 Task: Find connections with filter location Pacatuba with filter topic #hr with filter profile language Potuguese with filter current company SBI Card with filter school APJ Abdul Kalam Technological University with filter industry Sheet Music Publishing with filter service category Budgeting with filter keywords title Chef
Action: Mouse moved to (504, 189)
Screenshot: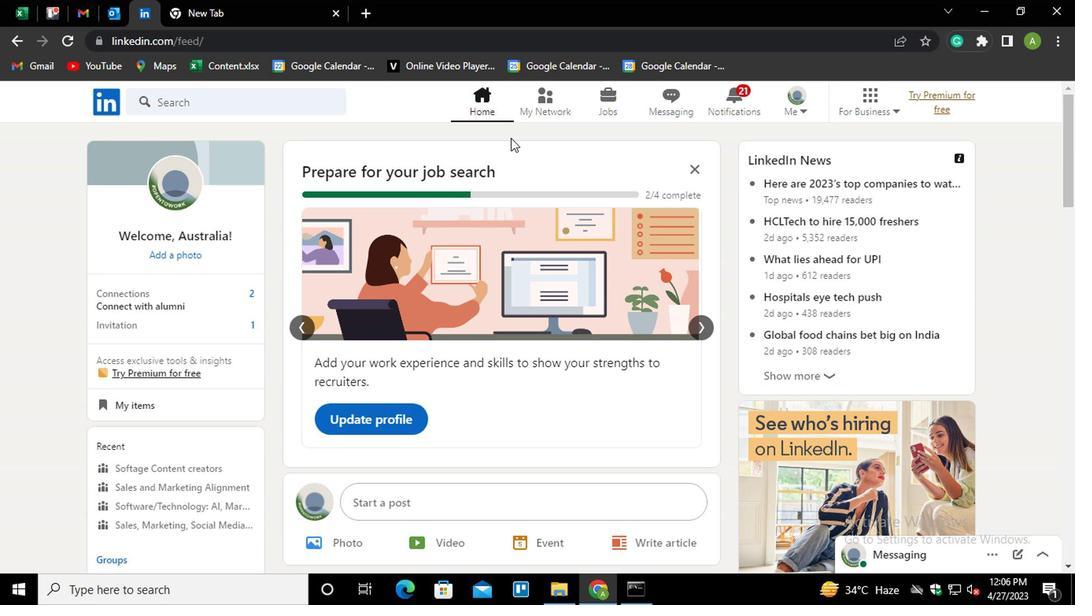 
Action: Mouse pressed left at (504, 189)
Screenshot: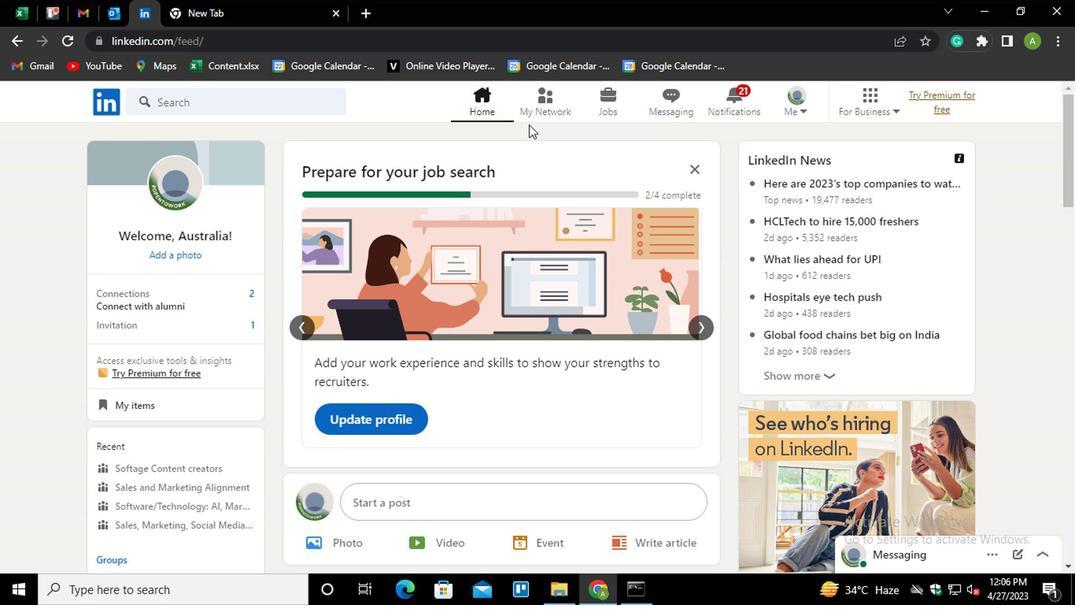 
Action: Mouse moved to (250, 247)
Screenshot: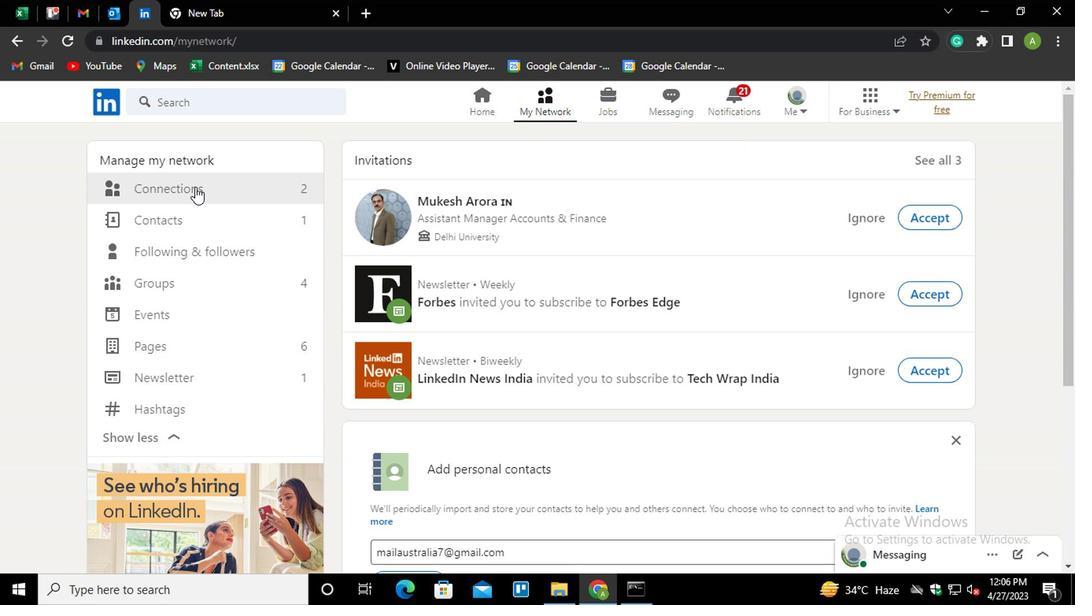 
Action: Mouse pressed left at (250, 247)
Screenshot: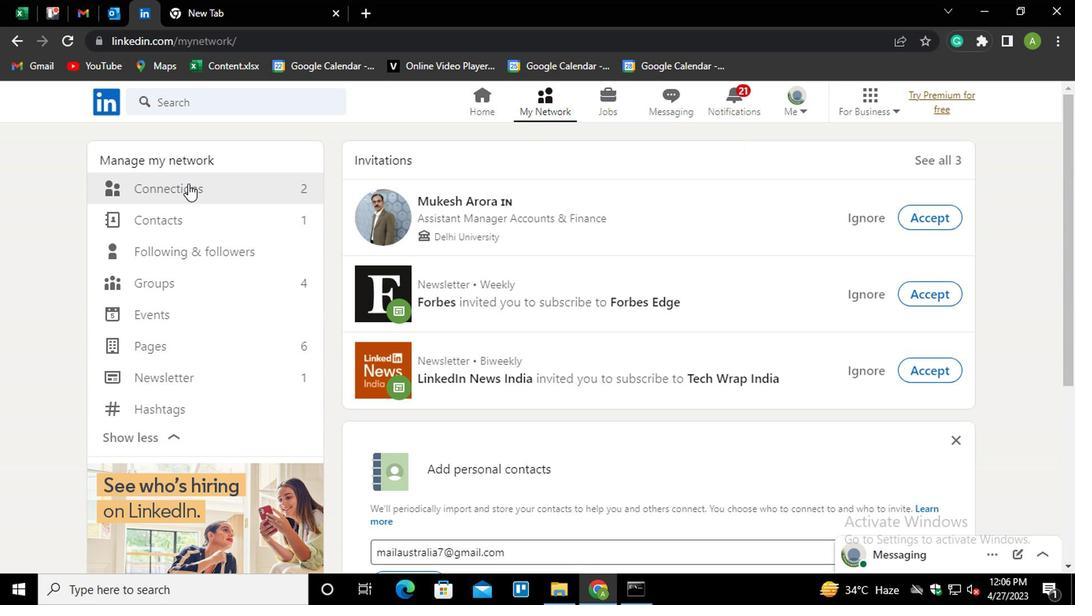 
Action: Mouse moved to (577, 244)
Screenshot: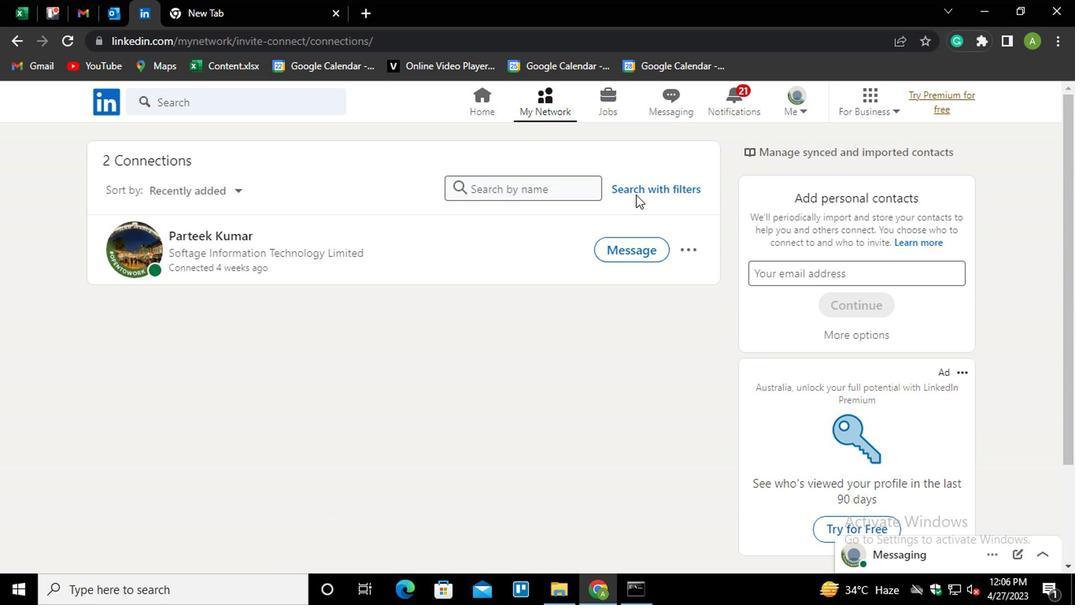 
Action: Mouse pressed left at (577, 244)
Screenshot: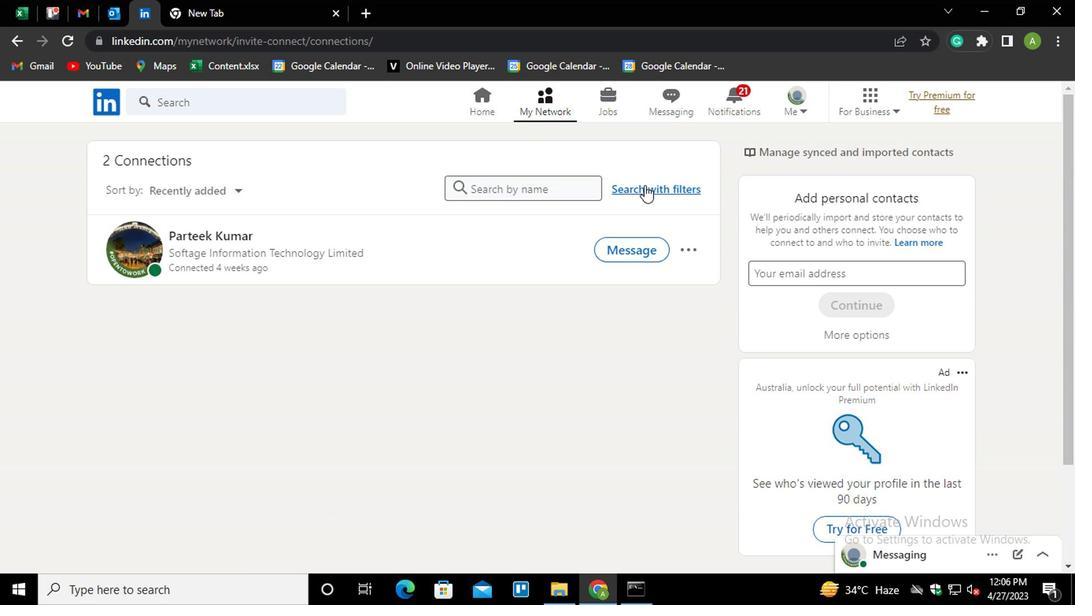 
Action: Mouse moved to (578, 248)
Screenshot: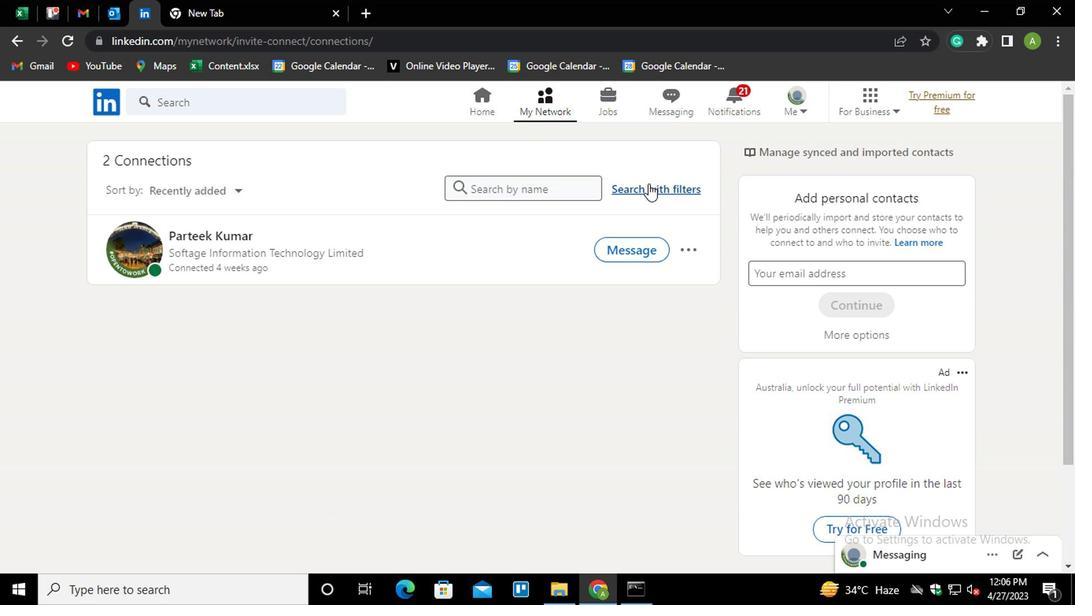 
Action: Mouse pressed left at (578, 248)
Screenshot: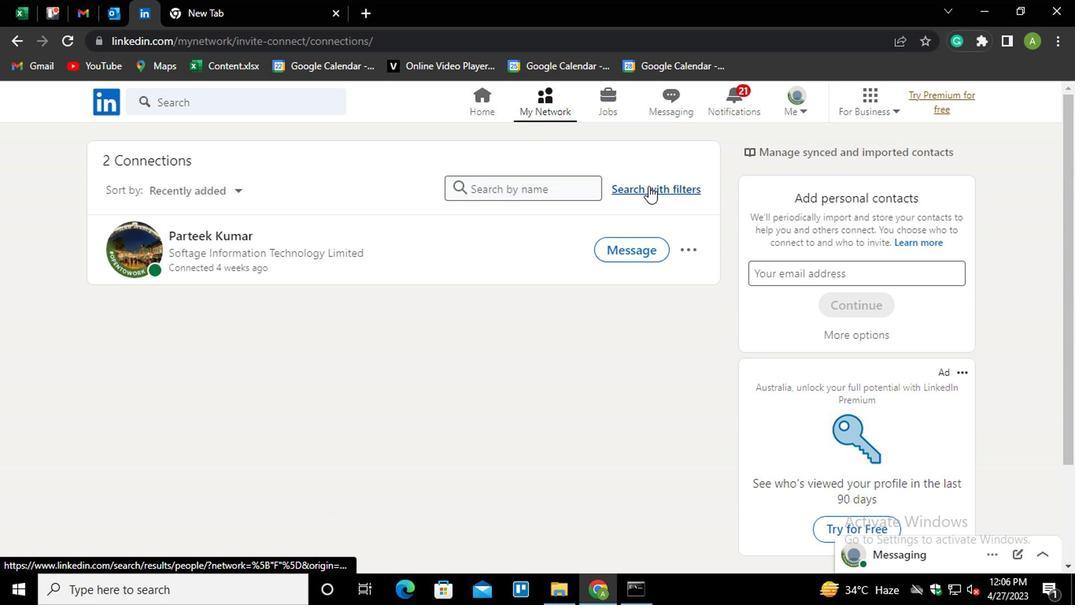 
Action: Mouse moved to (537, 222)
Screenshot: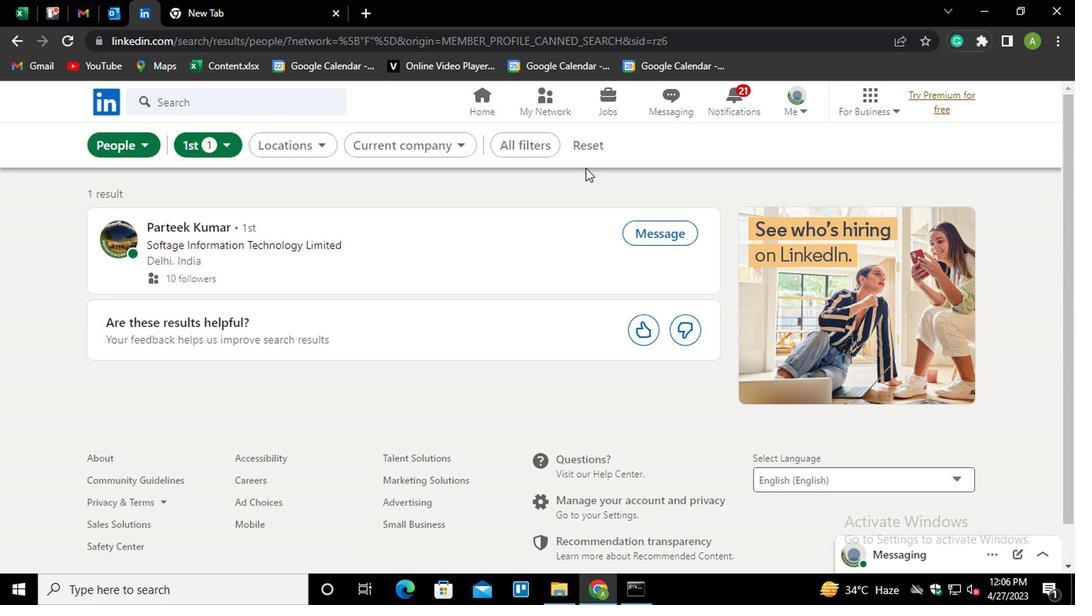 
Action: Mouse pressed left at (537, 222)
Screenshot: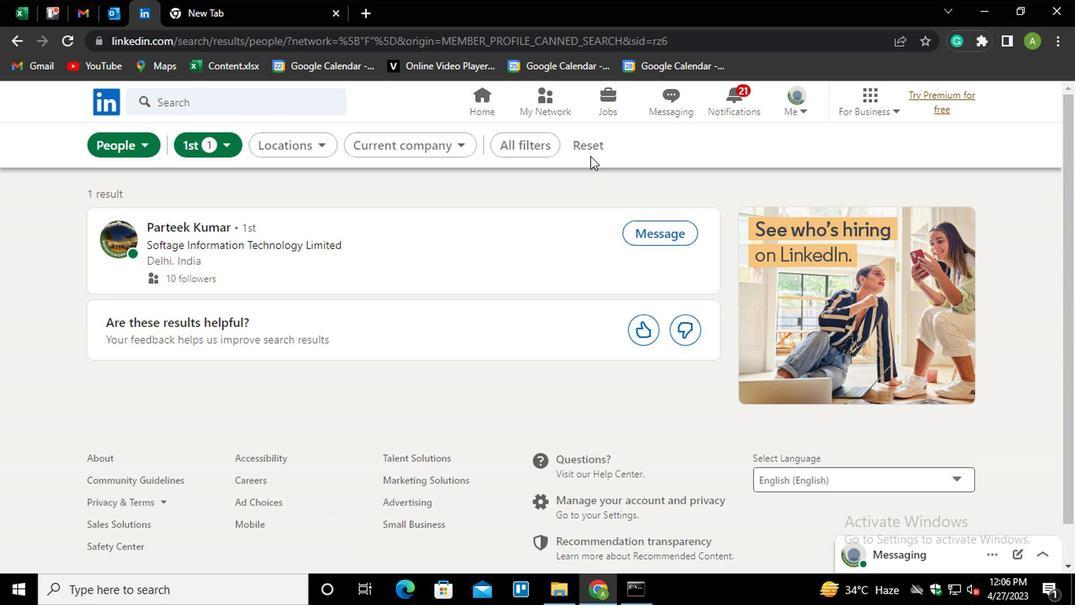 
Action: Mouse moved to (528, 219)
Screenshot: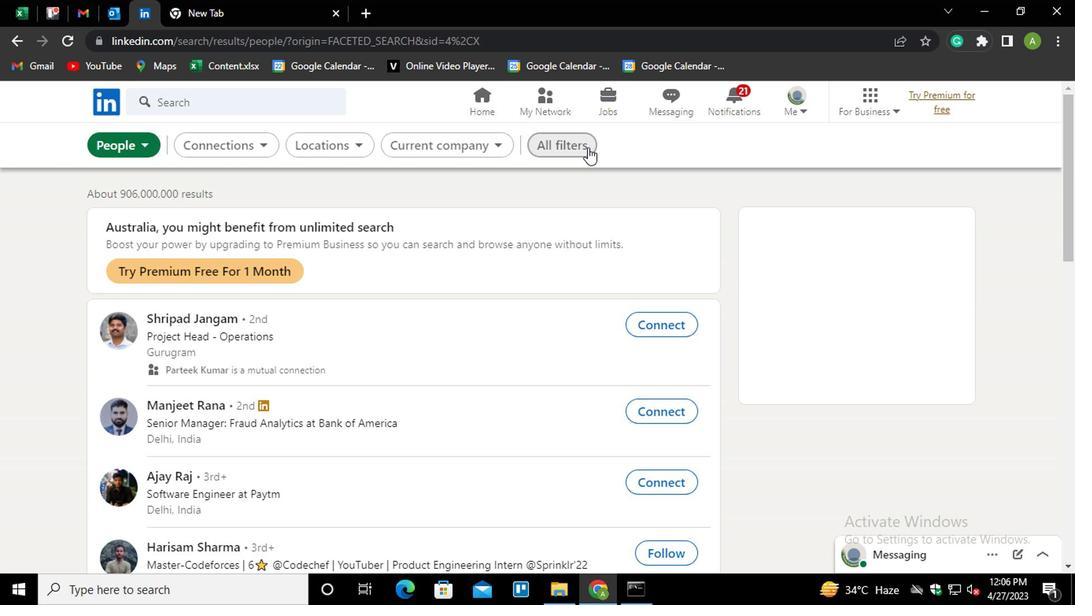 
Action: Mouse pressed left at (528, 219)
Screenshot: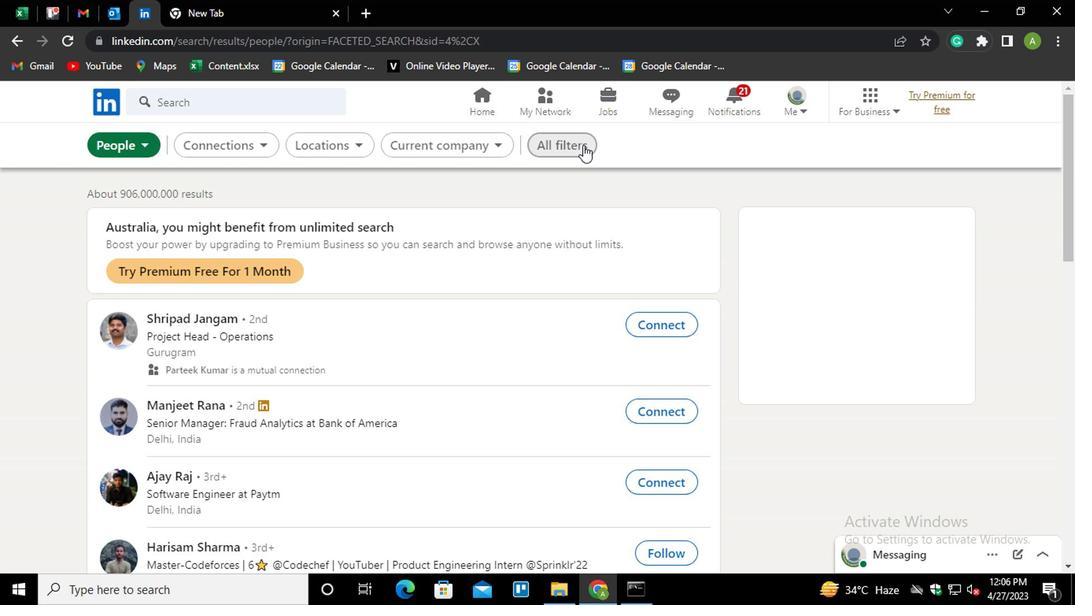 
Action: Mouse moved to (656, 333)
Screenshot: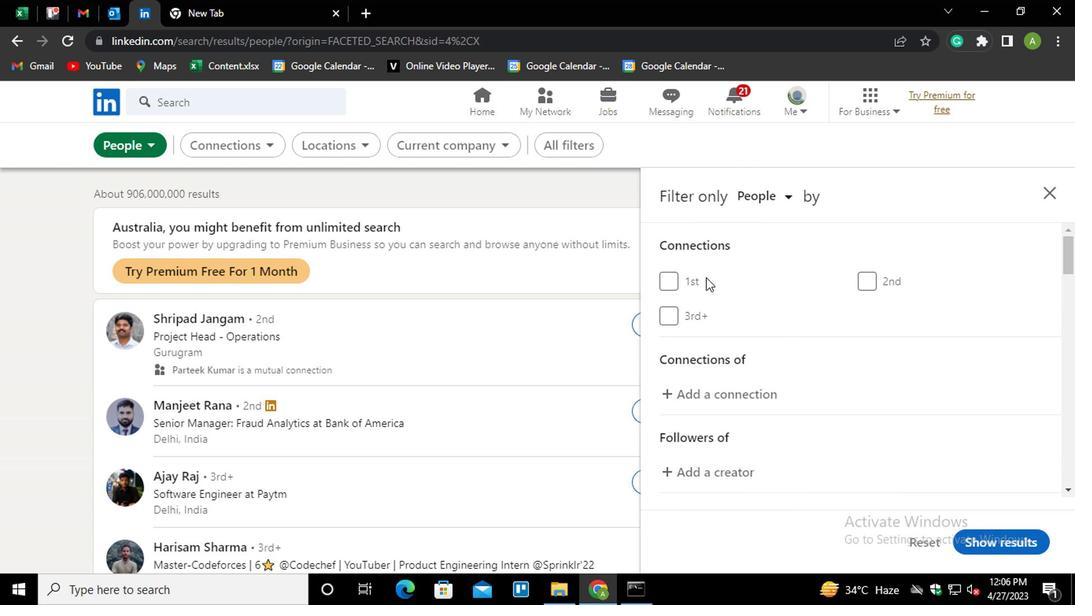 
Action: Mouse scrolled (656, 333) with delta (0, 0)
Screenshot: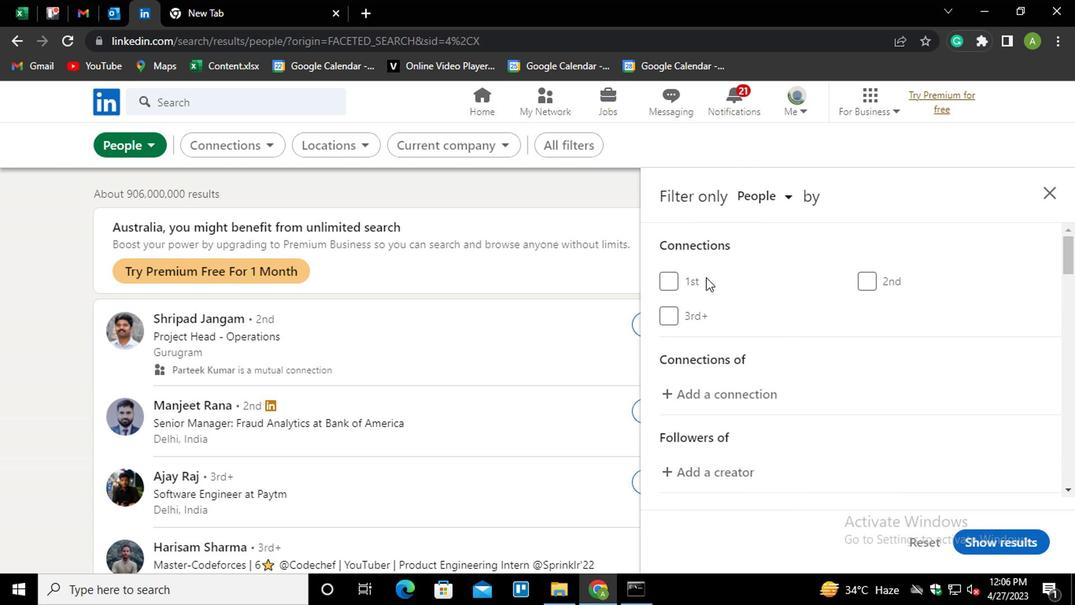 
Action: Mouse scrolled (656, 333) with delta (0, 0)
Screenshot: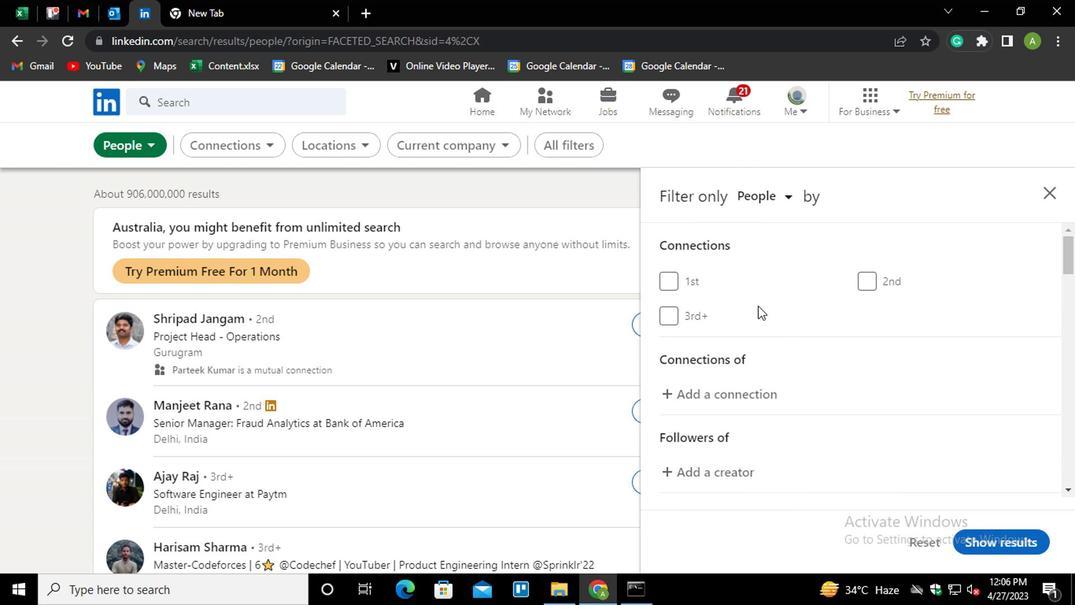 
Action: Mouse scrolled (656, 333) with delta (0, 0)
Screenshot: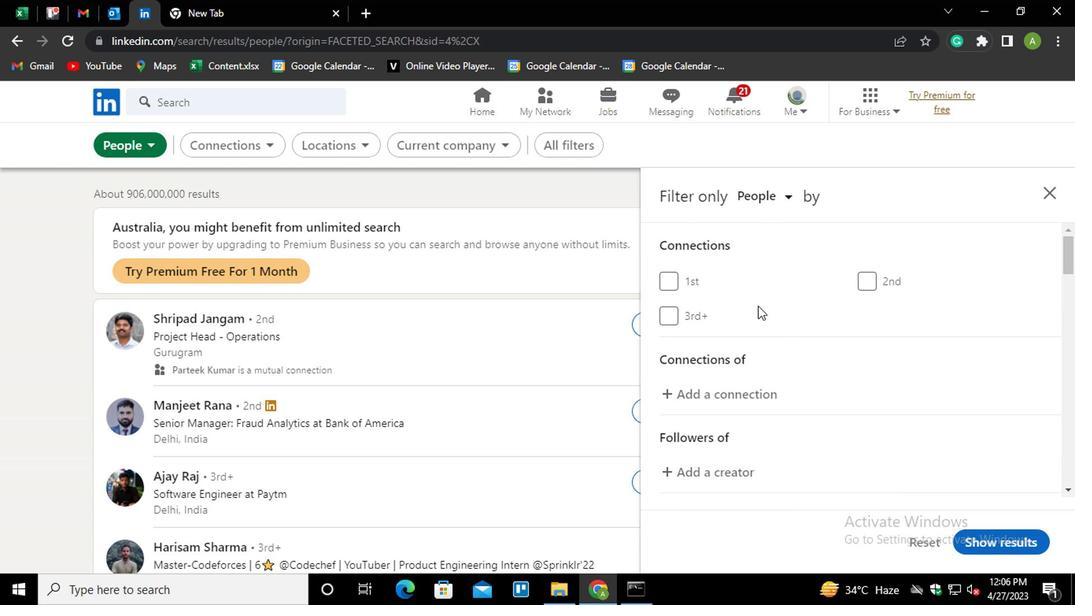 
Action: Mouse moved to (736, 384)
Screenshot: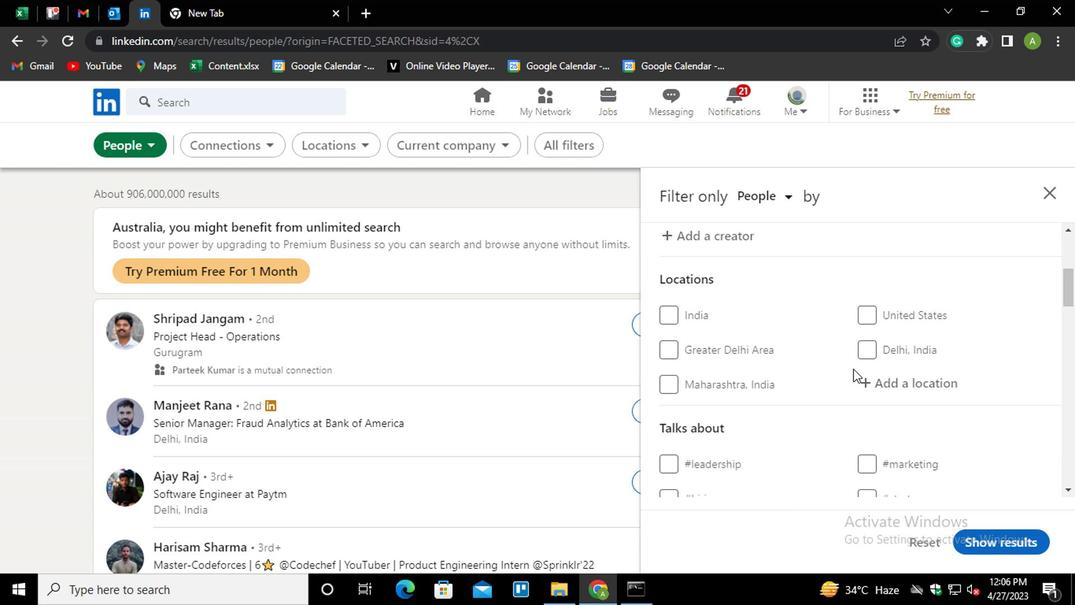 
Action: Mouse pressed left at (736, 384)
Screenshot: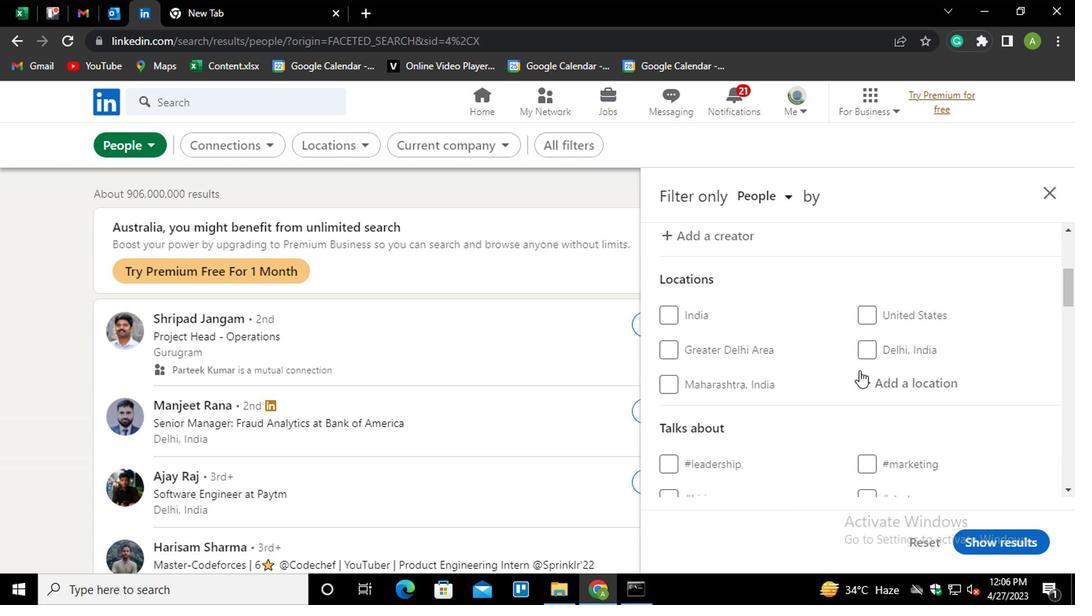 
Action: Mouse moved to (742, 389)
Screenshot: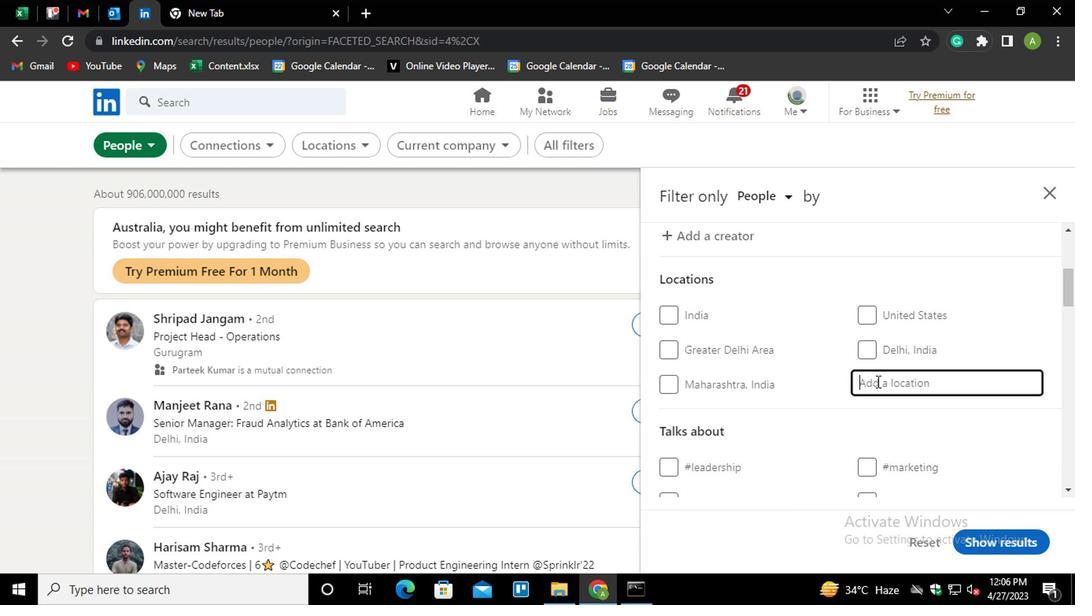 
Action: Mouse pressed left at (742, 389)
Screenshot: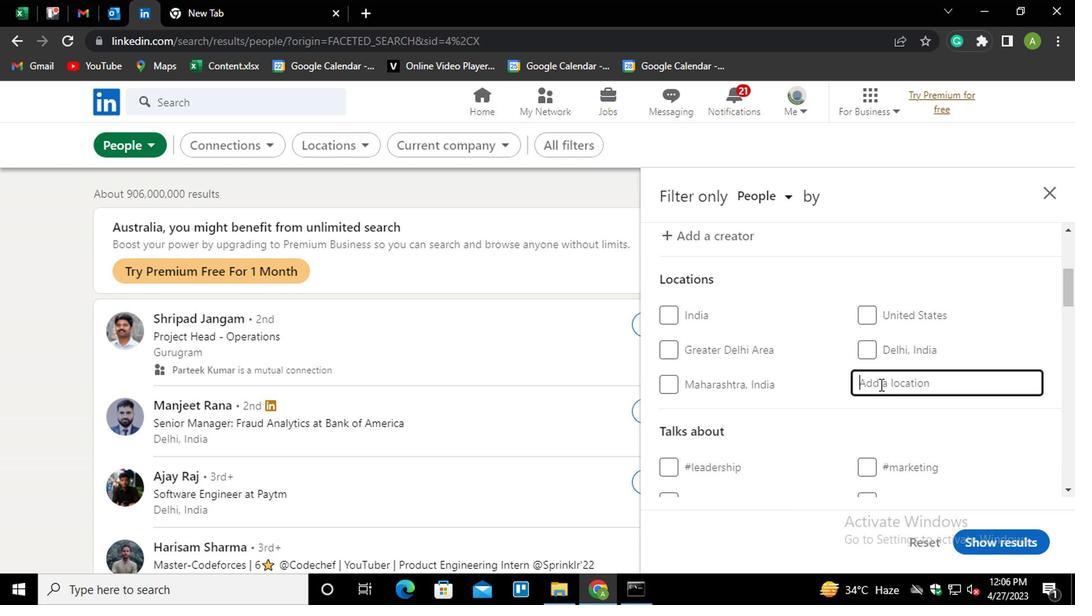 
Action: Key pressed <Key.shift><Key.shift>PACATUBA<Key.down><Key.enter>
Screenshot: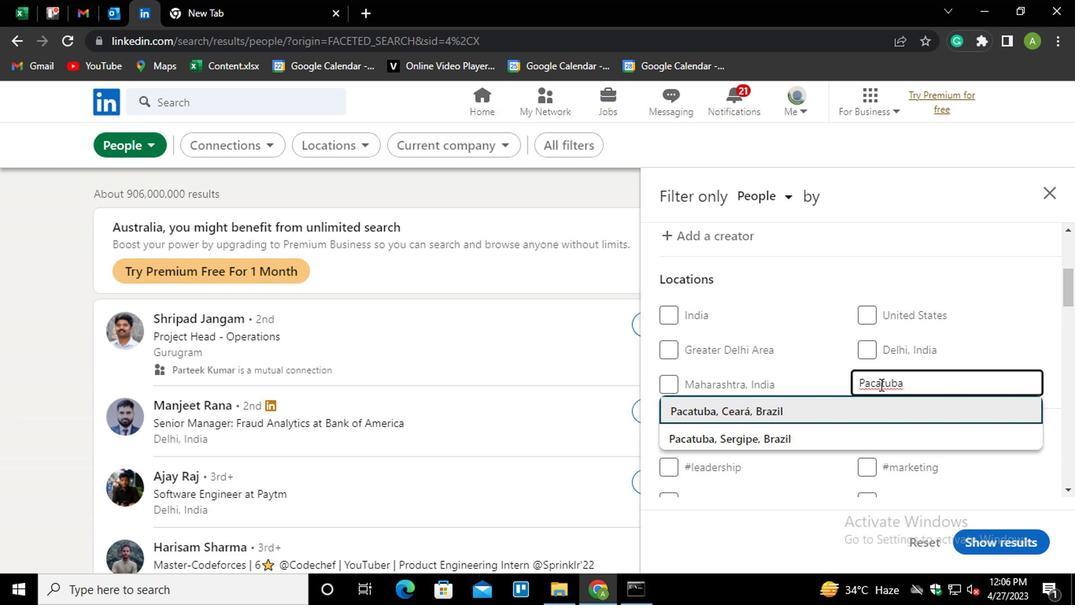 
Action: Mouse scrolled (742, 389) with delta (0, 0)
Screenshot: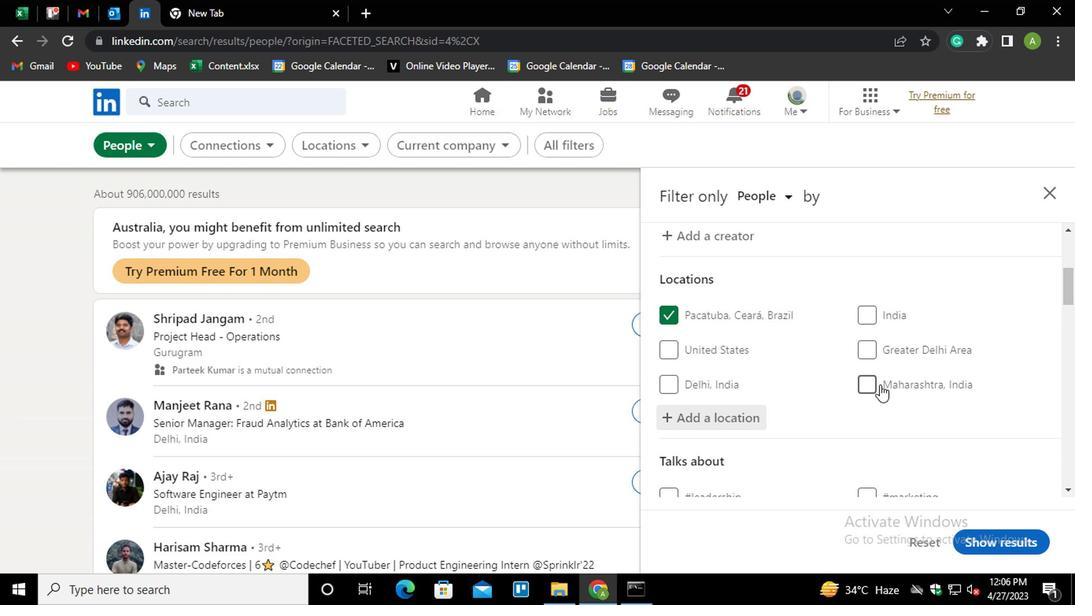 
Action: Mouse scrolled (742, 389) with delta (0, 0)
Screenshot: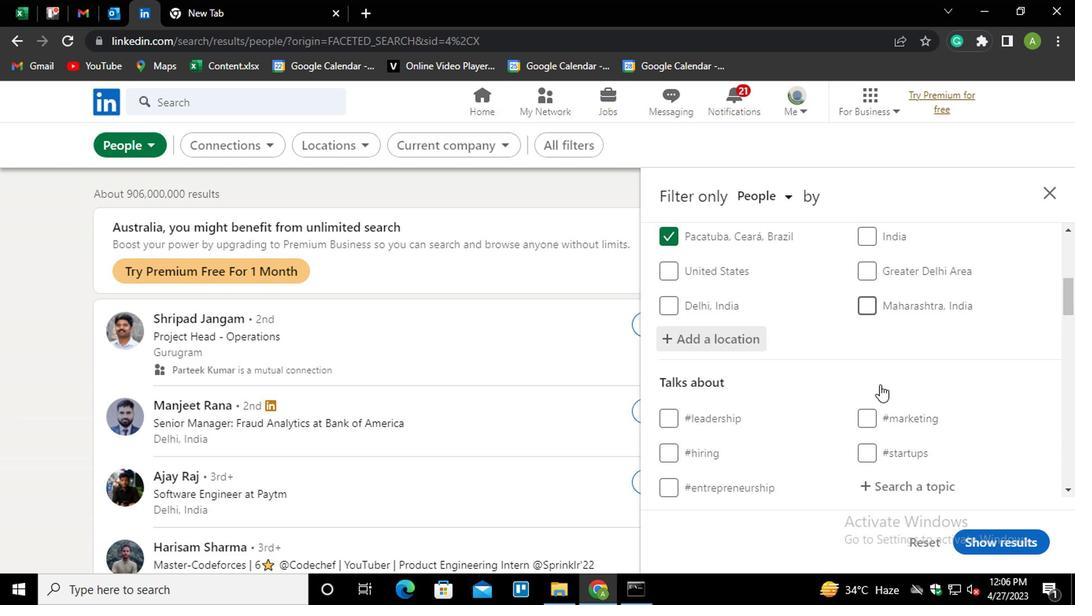 
Action: Mouse moved to (751, 406)
Screenshot: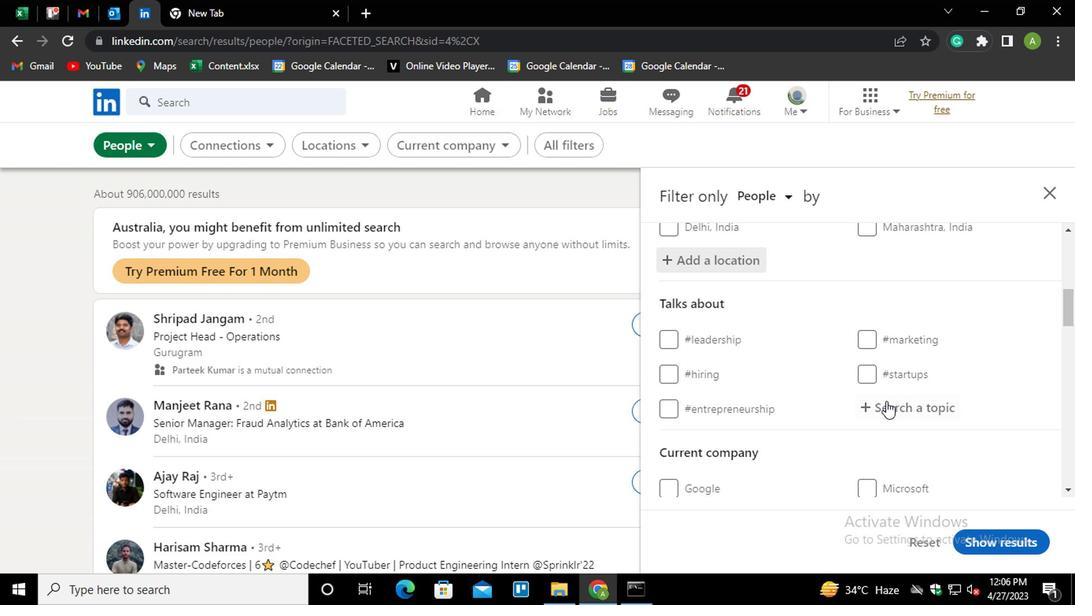 
Action: Mouse pressed left at (751, 406)
Screenshot: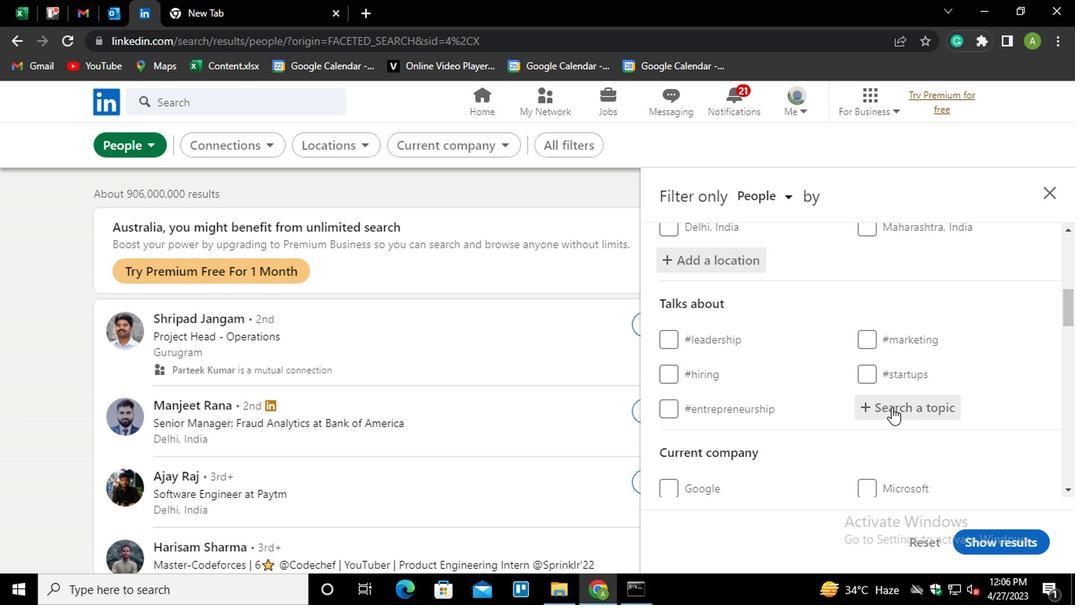 
Action: Mouse moved to (749, 408)
Screenshot: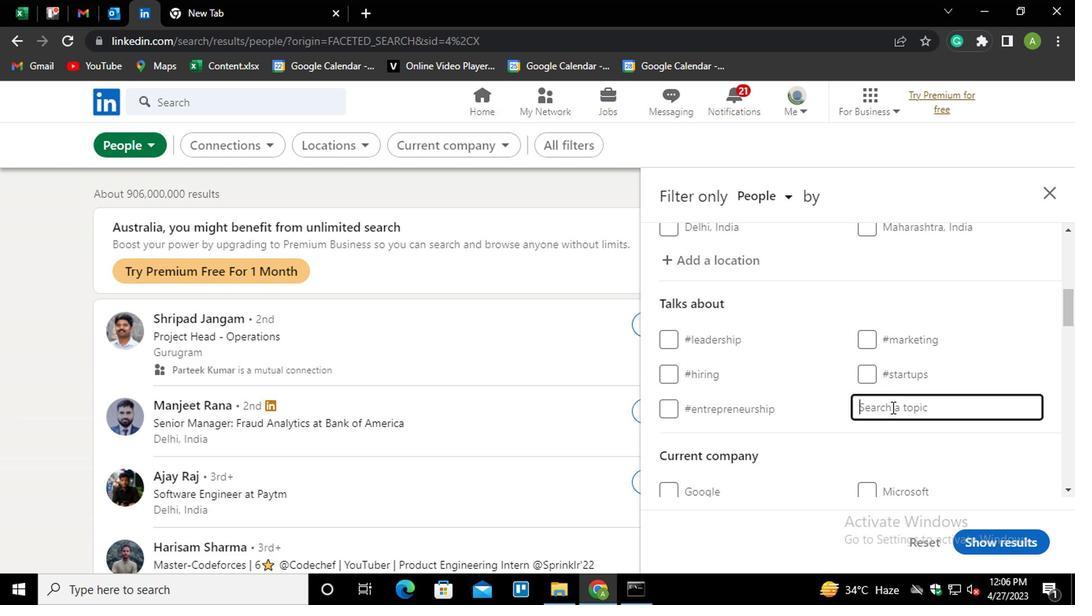 
Action: Key pressed <Key.shift>#HR
Screenshot: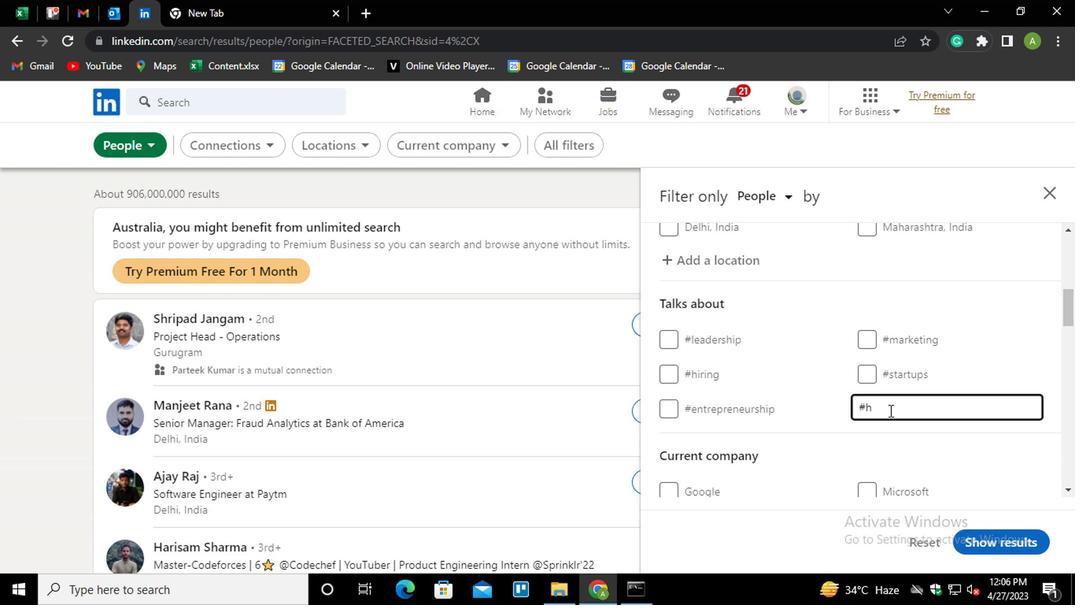 
Action: Mouse moved to (821, 375)
Screenshot: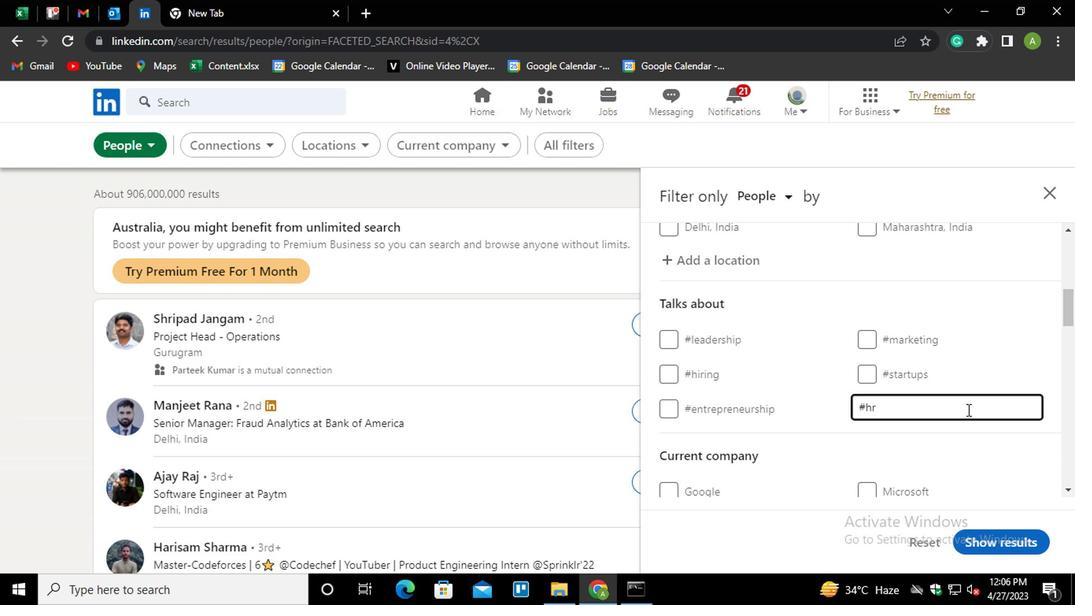 
Action: Mouse pressed left at (821, 375)
Screenshot: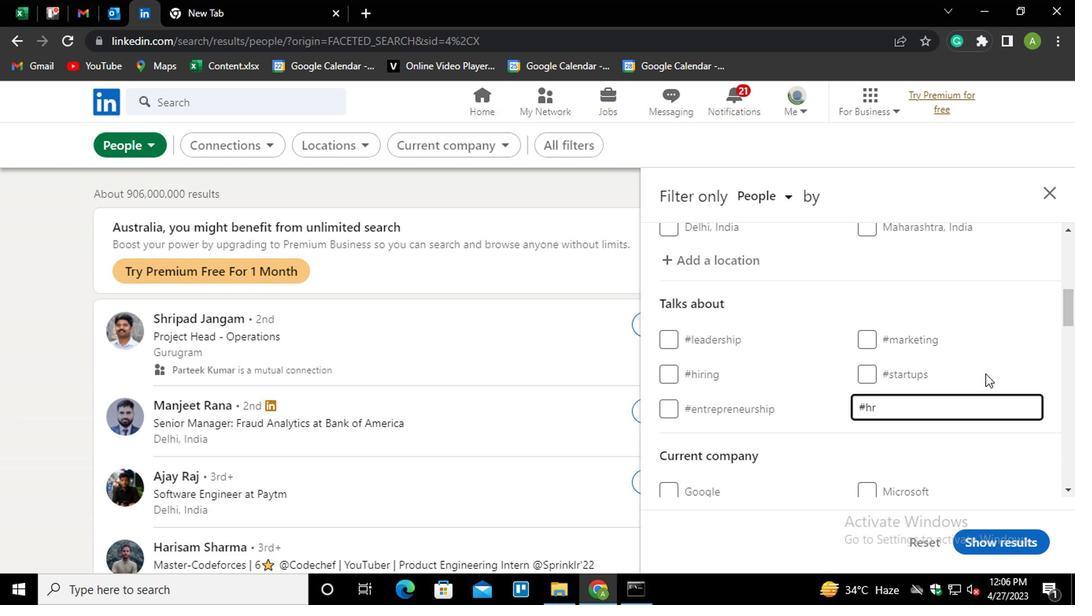 
Action: Mouse moved to (819, 383)
Screenshot: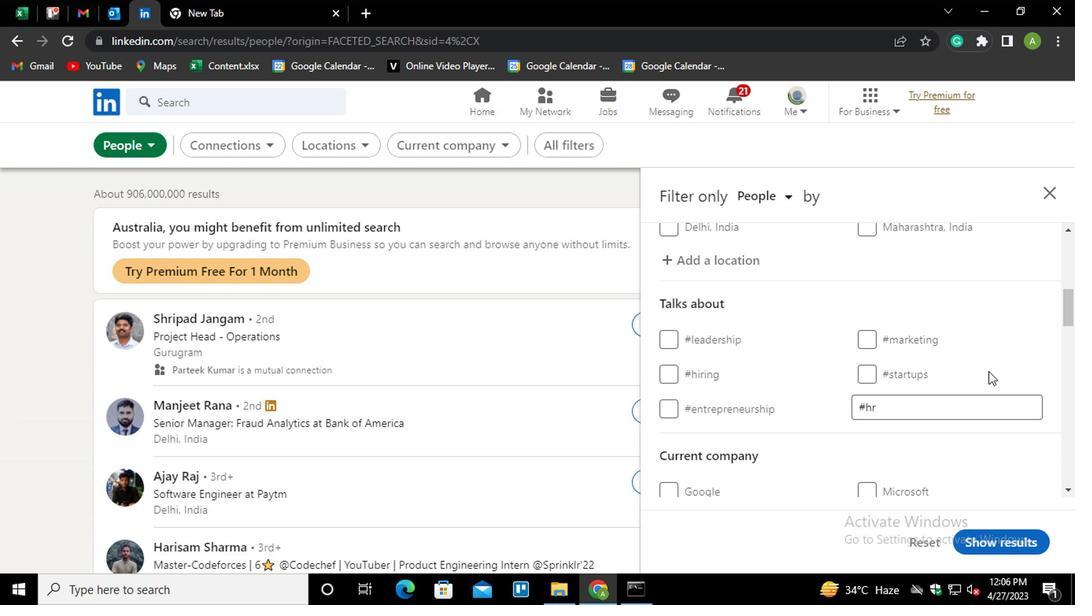 
Action: Mouse scrolled (819, 382) with delta (0, 0)
Screenshot: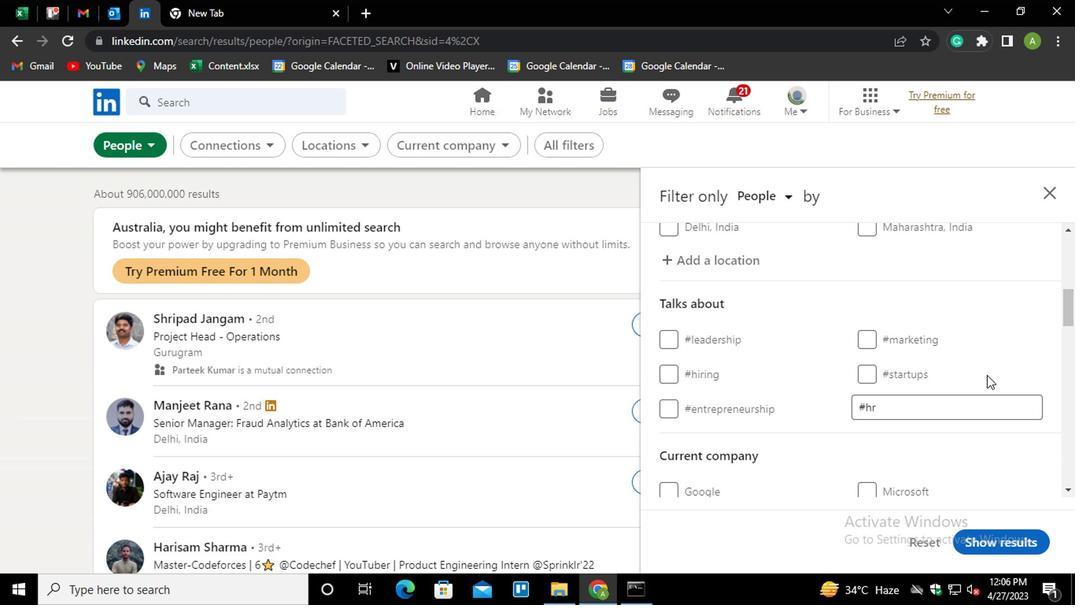 
Action: Mouse scrolled (819, 382) with delta (0, 0)
Screenshot: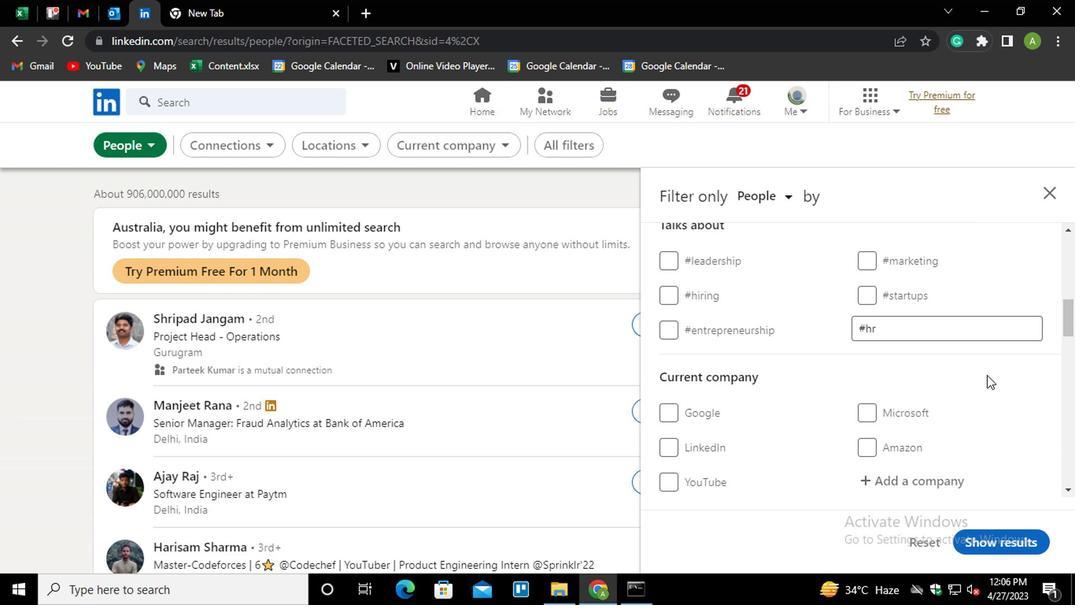 
Action: Mouse scrolled (819, 382) with delta (0, 0)
Screenshot: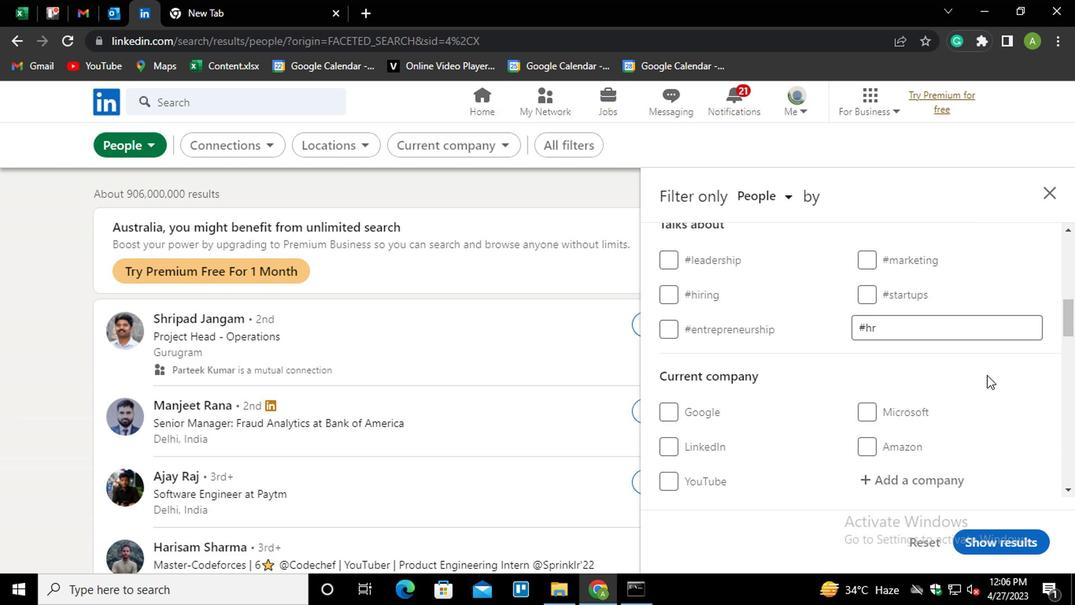 
Action: Mouse scrolled (819, 382) with delta (0, 0)
Screenshot: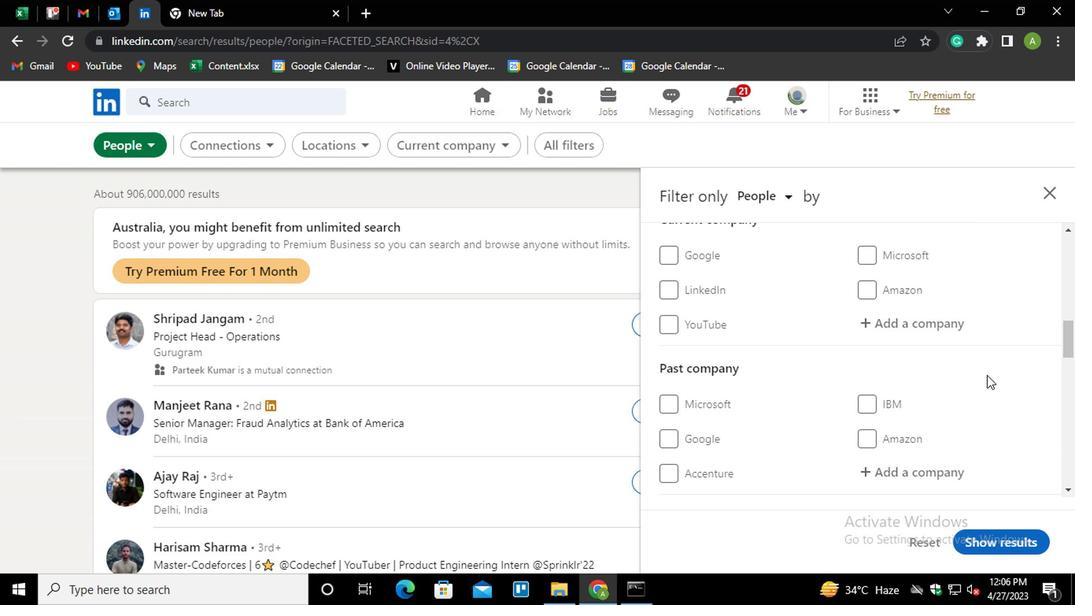 
Action: Mouse scrolled (819, 382) with delta (0, 0)
Screenshot: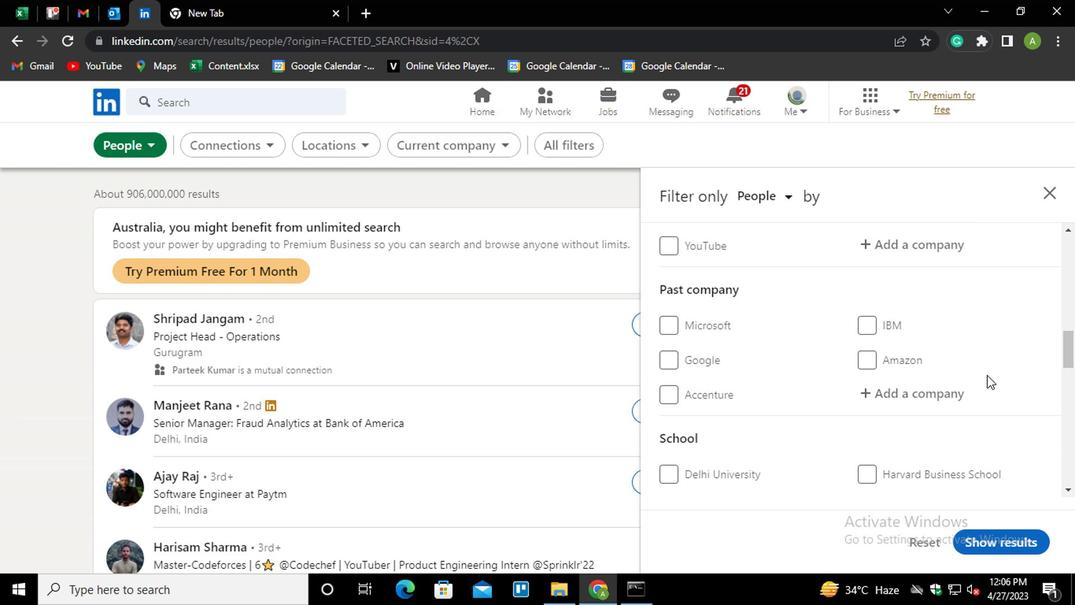 
Action: Mouse scrolled (819, 382) with delta (0, 0)
Screenshot: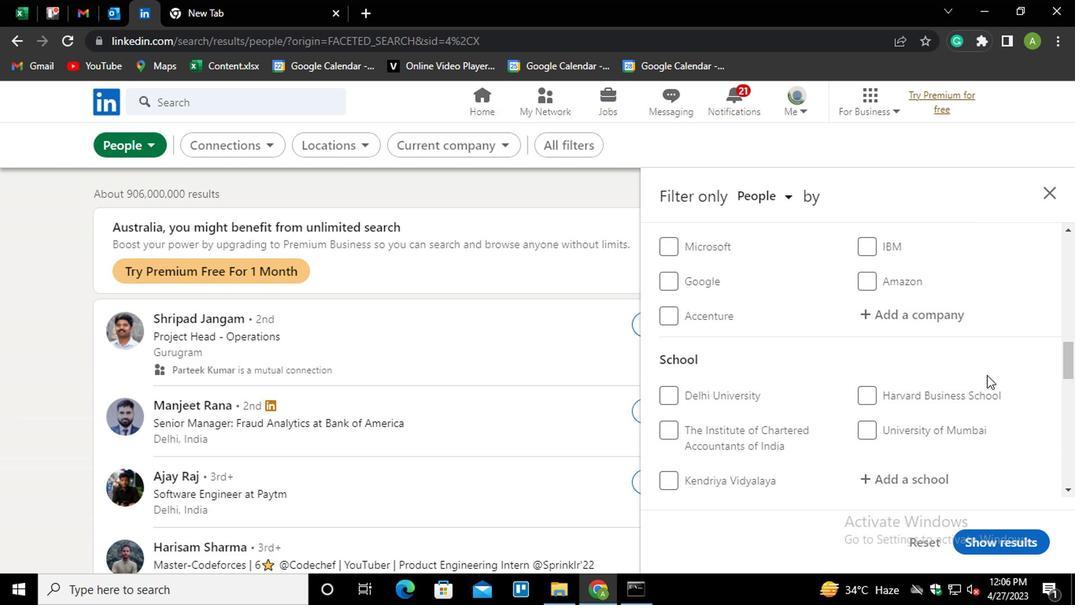 
Action: Mouse scrolled (819, 382) with delta (0, 0)
Screenshot: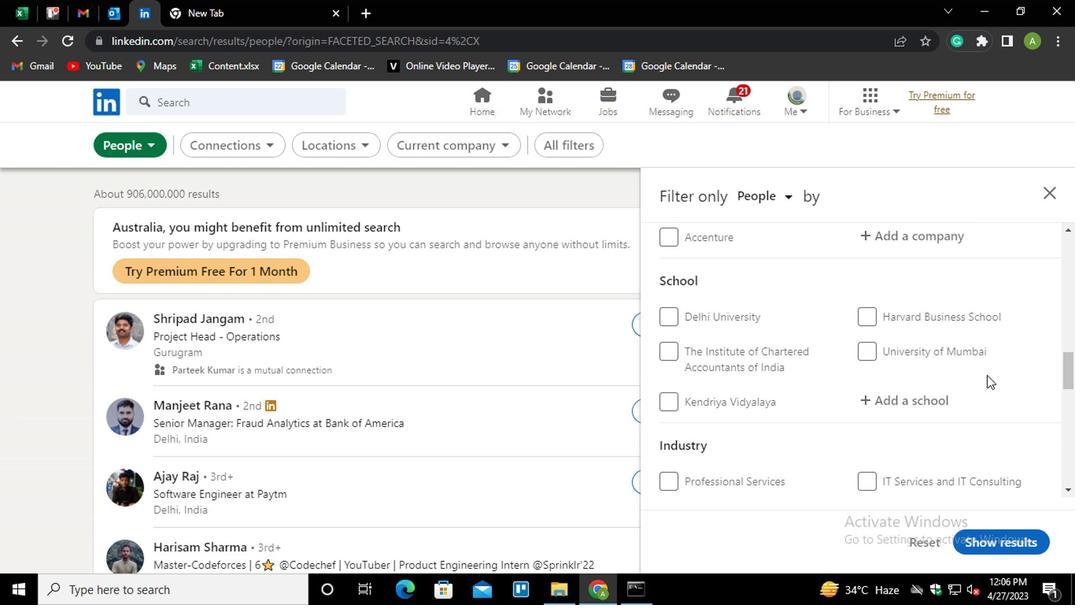 
Action: Mouse scrolled (819, 382) with delta (0, 0)
Screenshot: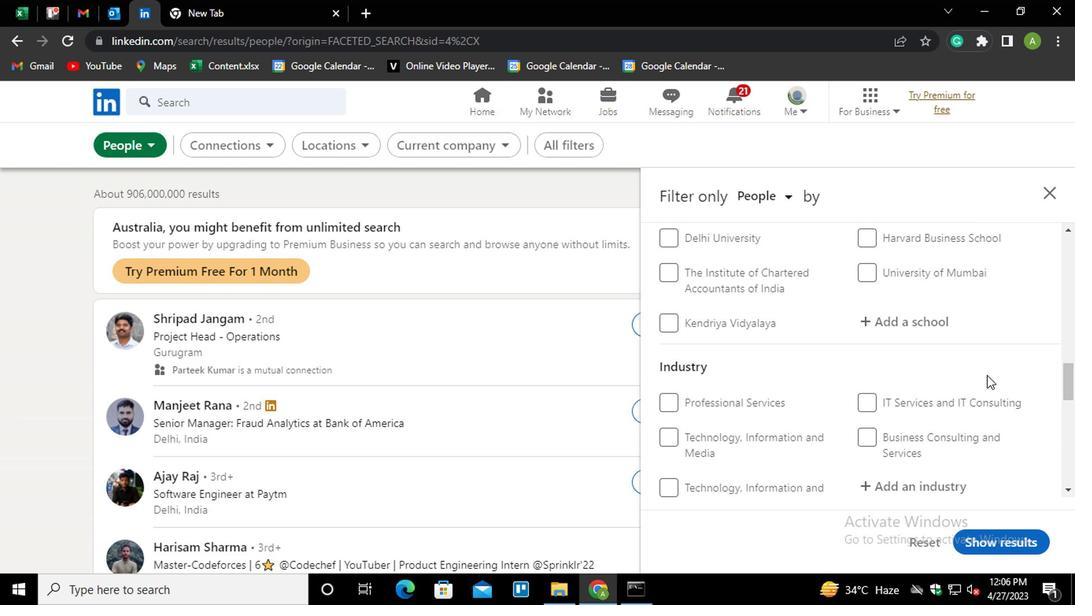 
Action: Mouse scrolled (819, 382) with delta (0, 0)
Screenshot: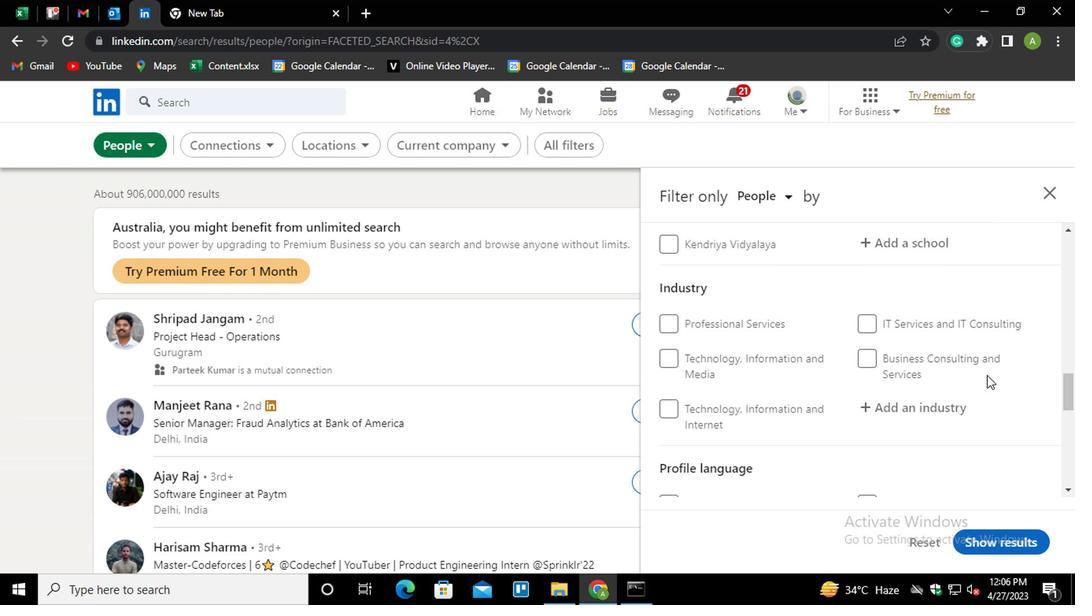 
Action: Mouse scrolled (819, 382) with delta (0, 0)
Screenshot: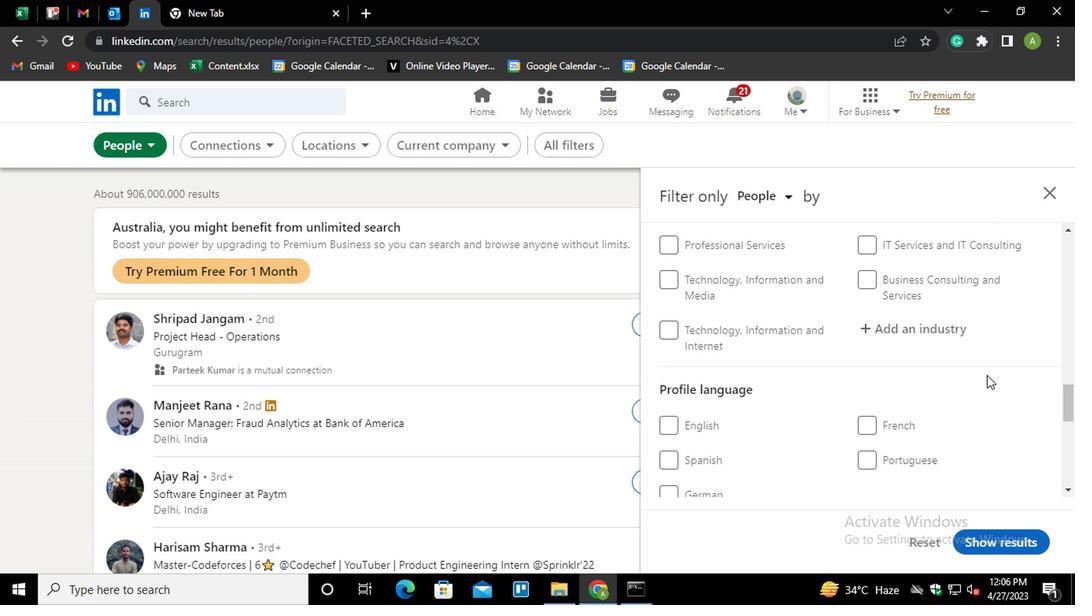 
Action: Mouse moved to (733, 387)
Screenshot: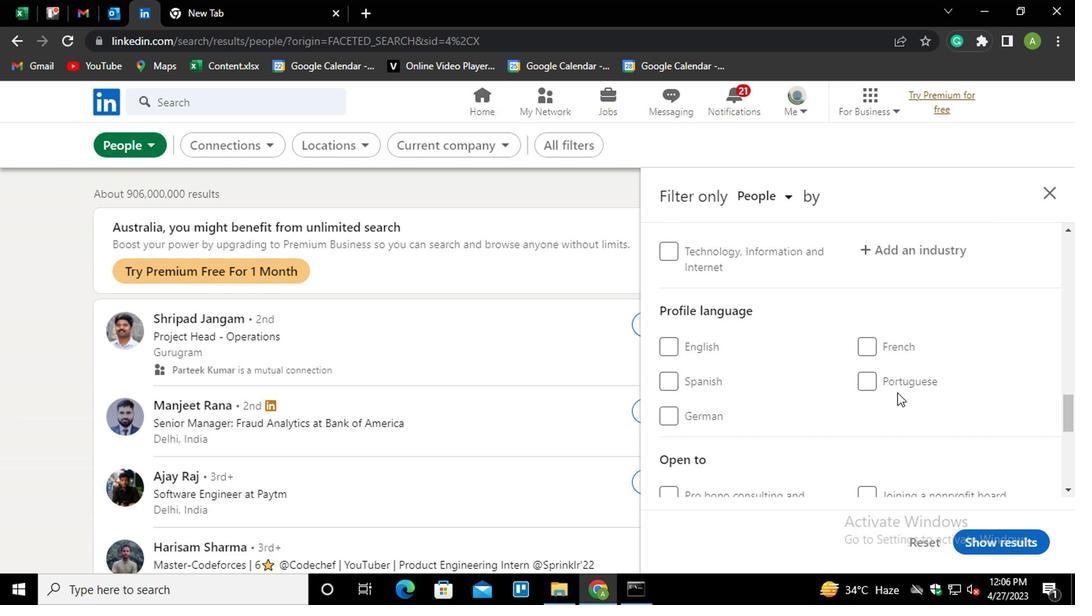 
Action: Mouse pressed left at (733, 387)
Screenshot: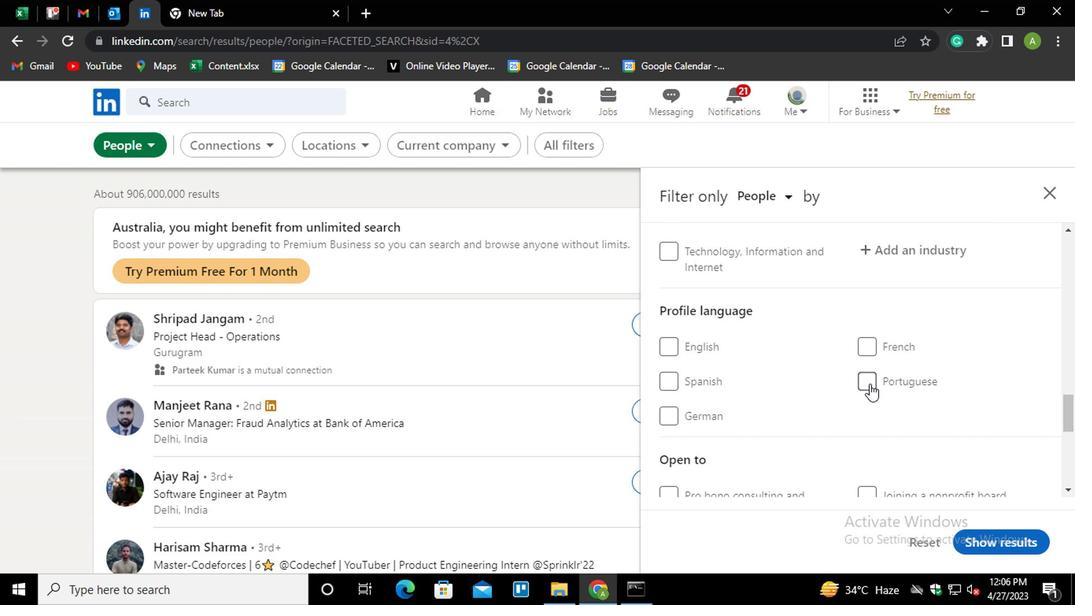 
Action: Mouse moved to (764, 395)
Screenshot: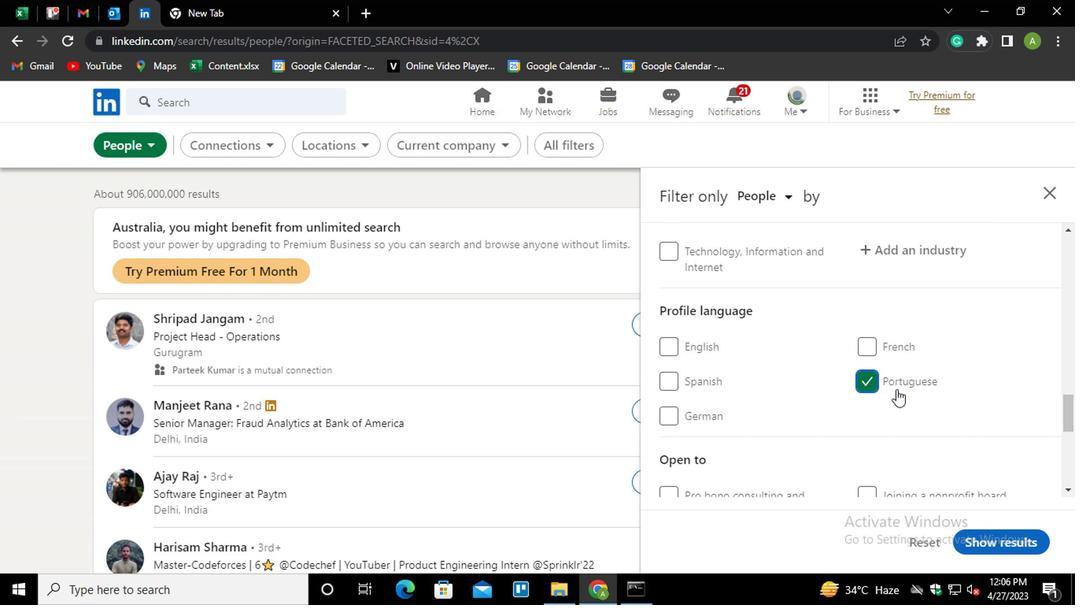 
Action: Mouse scrolled (764, 396) with delta (0, 0)
Screenshot: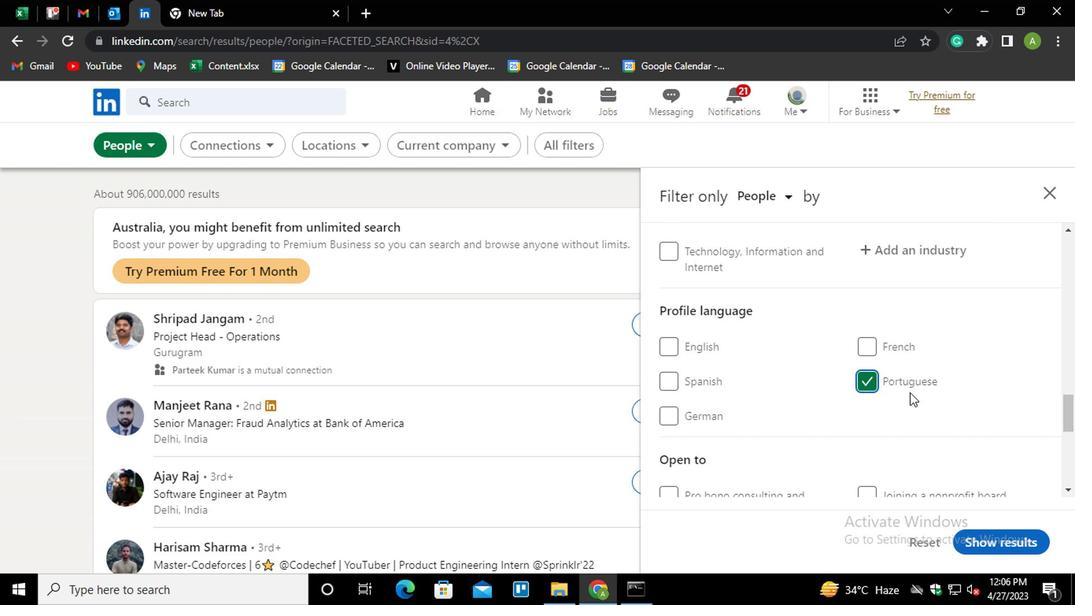 
Action: Mouse scrolled (764, 396) with delta (0, 0)
Screenshot: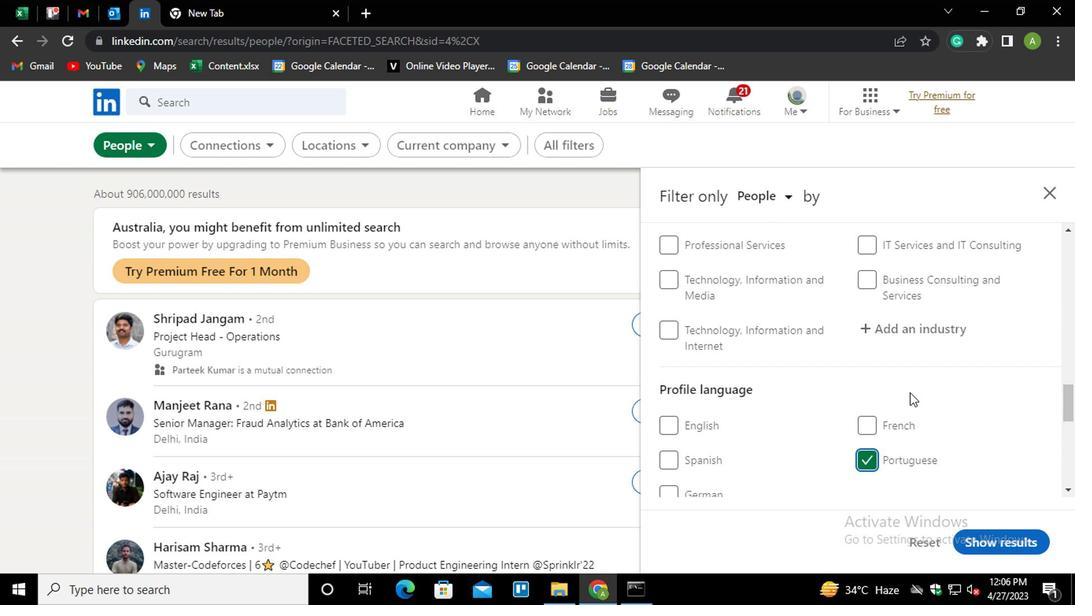 
Action: Mouse scrolled (764, 396) with delta (0, 0)
Screenshot: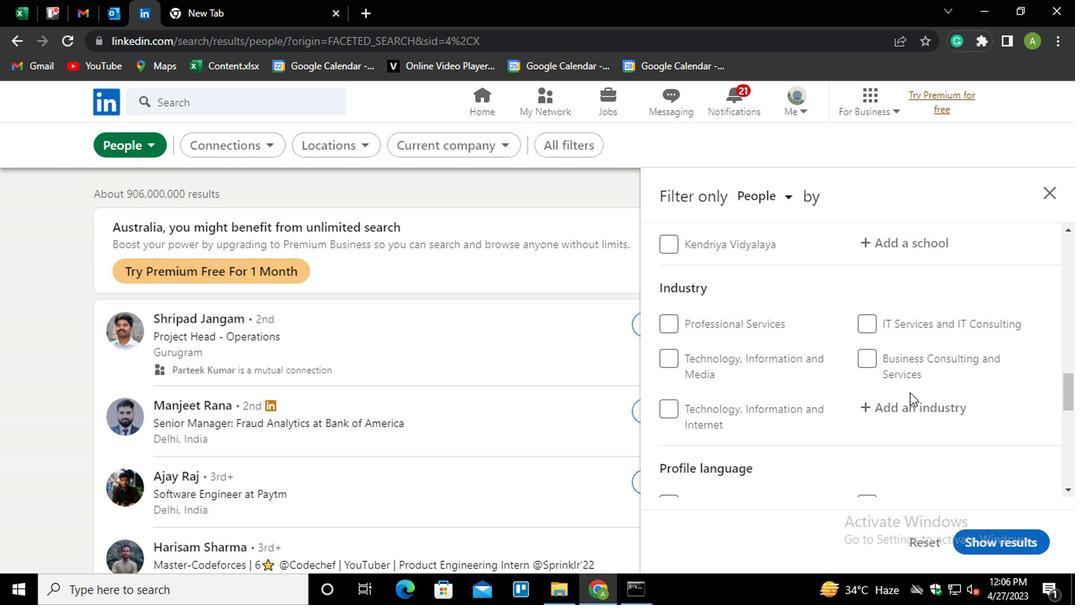 
Action: Mouse scrolled (764, 396) with delta (0, 0)
Screenshot: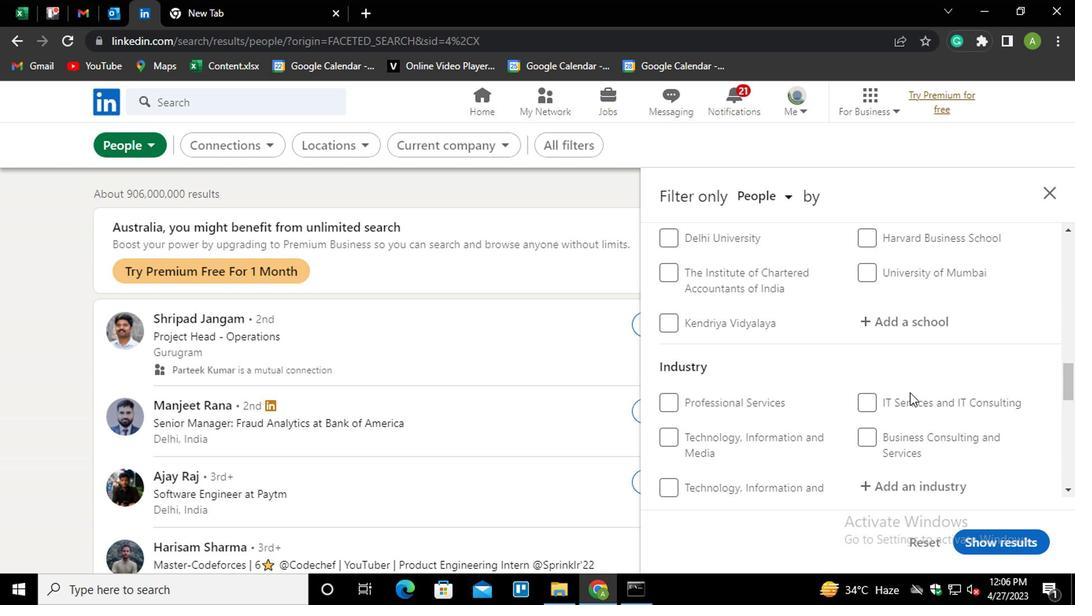 
Action: Mouse scrolled (764, 396) with delta (0, 0)
Screenshot: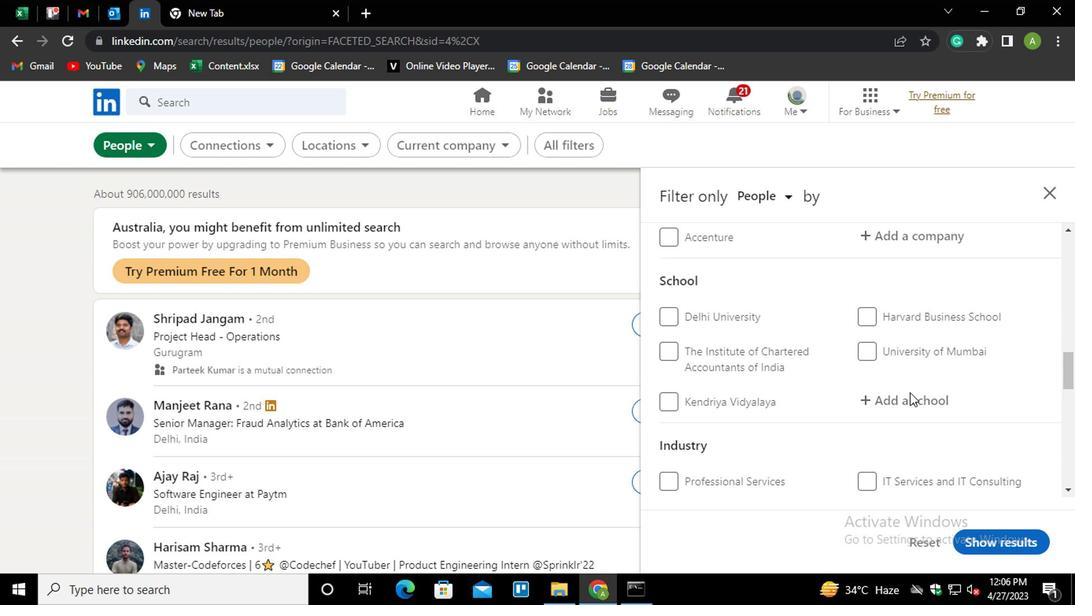 
Action: Mouse scrolled (764, 396) with delta (0, 0)
Screenshot: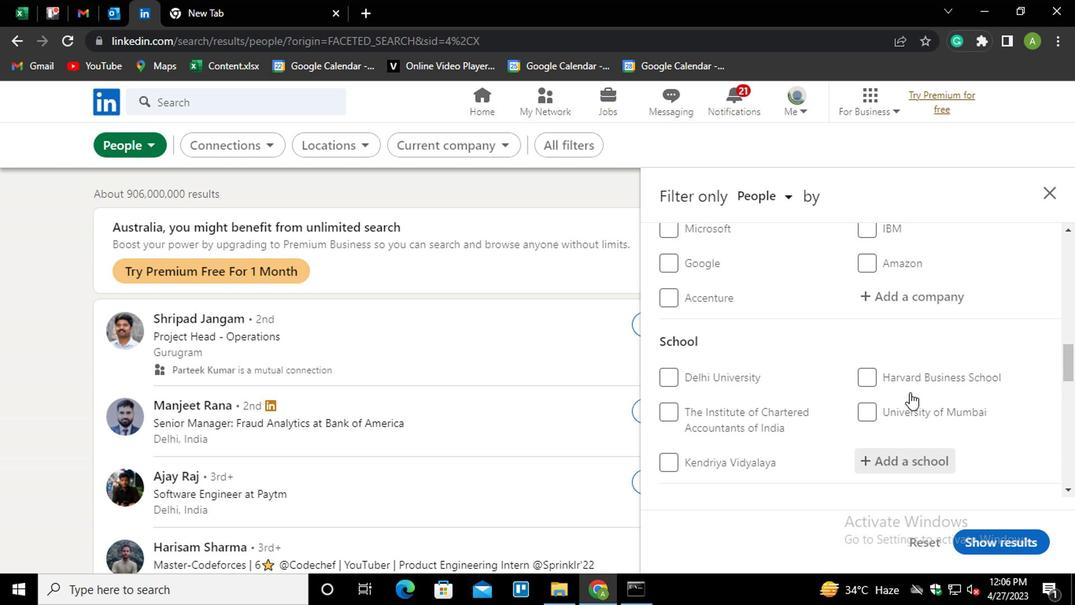 
Action: Mouse scrolled (764, 396) with delta (0, 0)
Screenshot: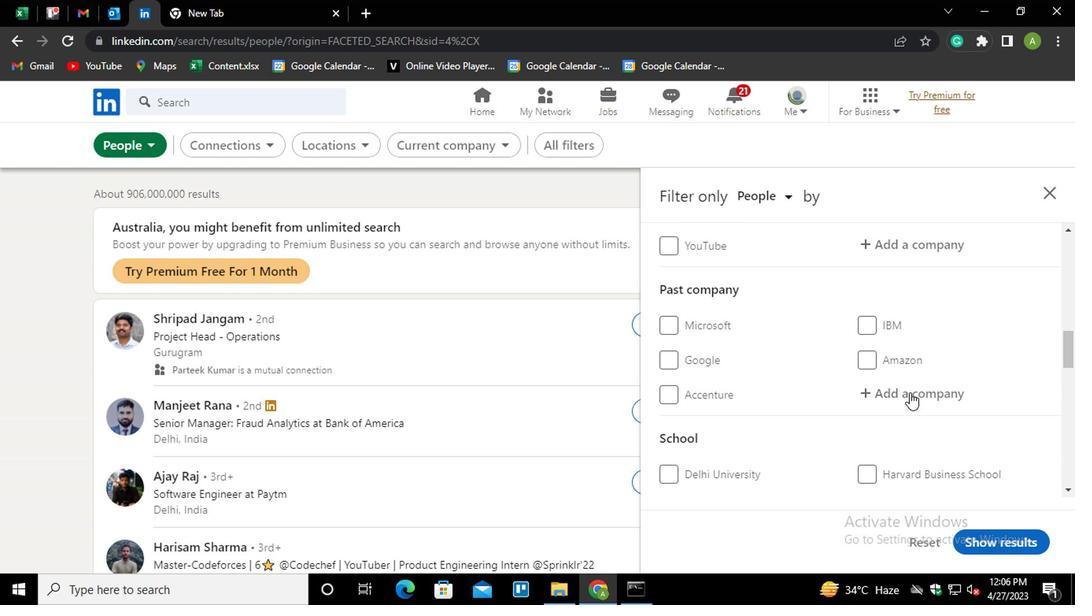 
Action: Mouse scrolled (764, 396) with delta (0, 0)
Screenshot: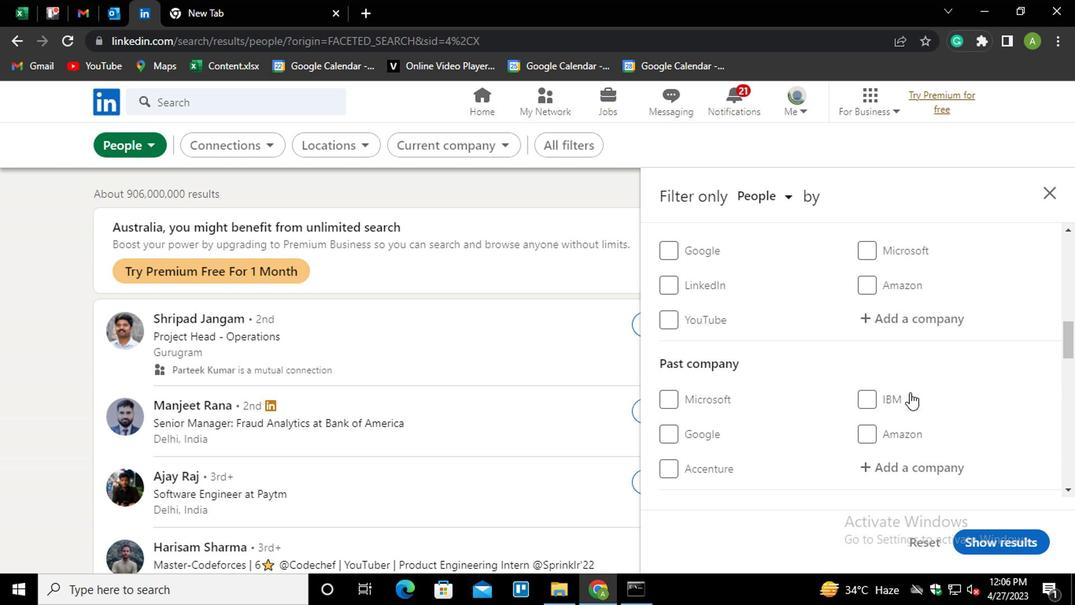 
Action: Mouse moved to (762, 402)
Screenshot: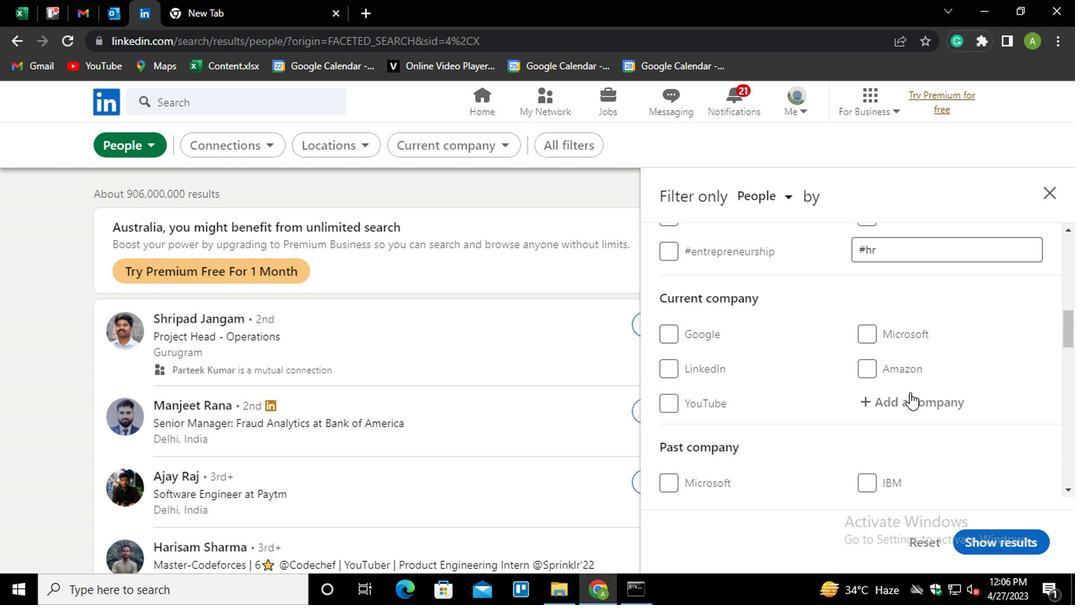 
Action: Mouse pressed left at (762, 402)
Screenshot: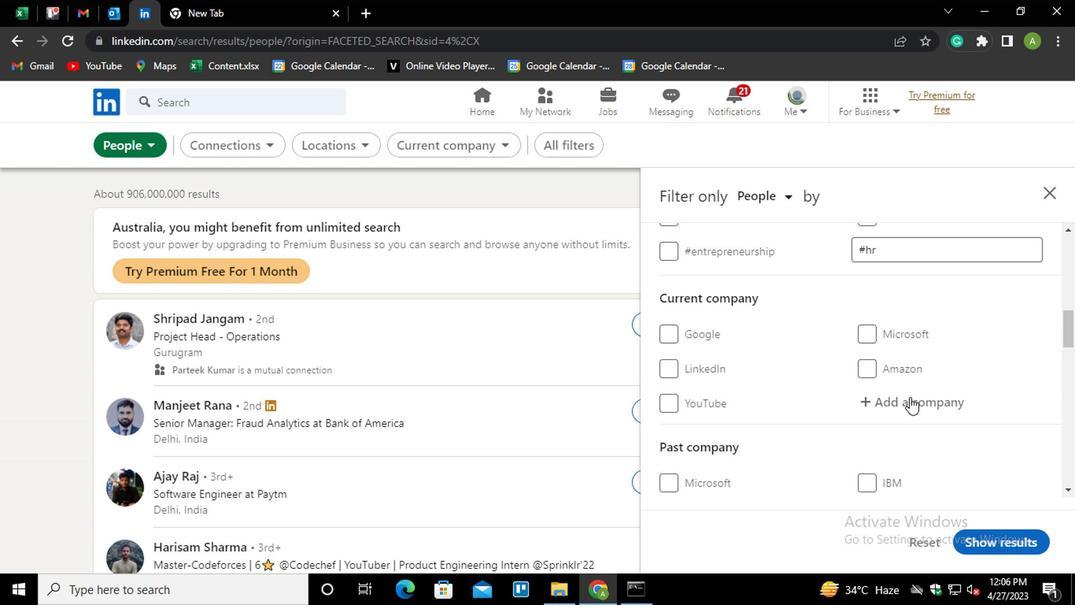 
Action: Mouse moved to (761, 402)
Screenshot: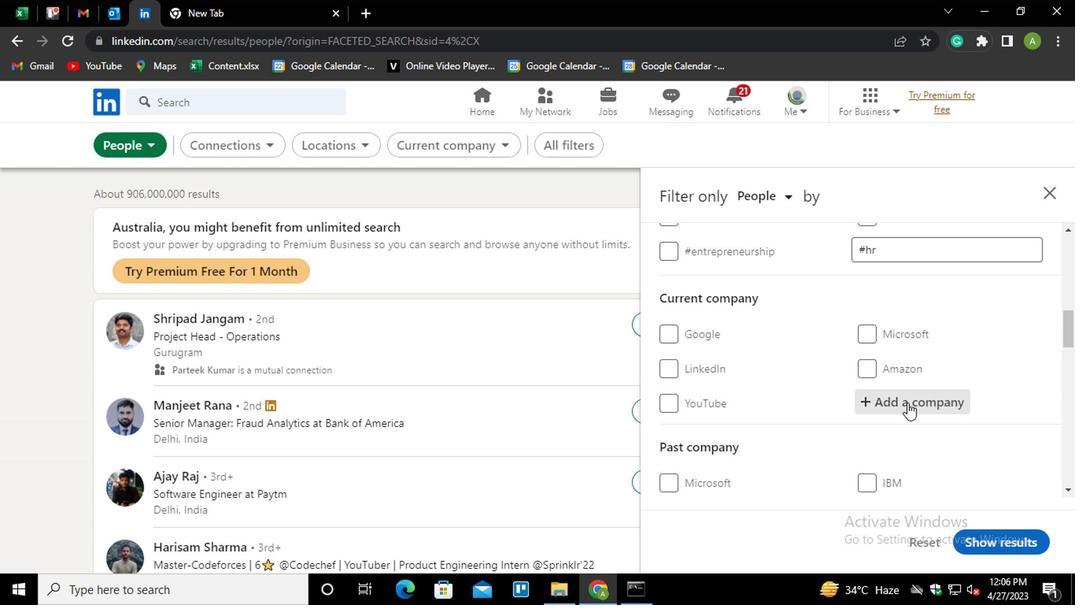 
Action: Key pressed <Key.shift>SBI<Key.space><Key.down><Key.enter>
Screenshot: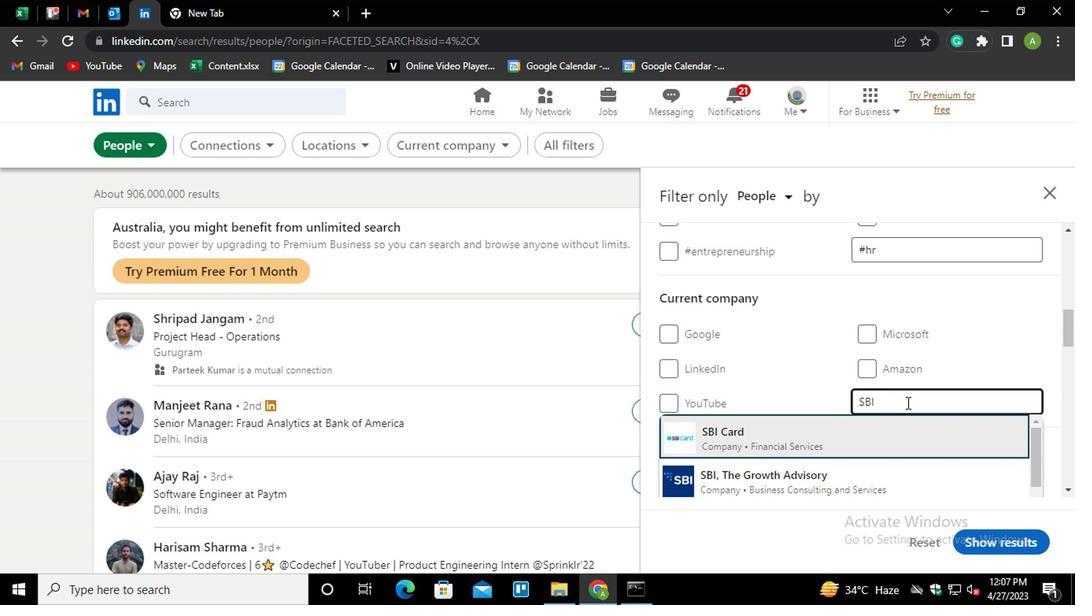
Action: Mouse scrolled (761, 402) with delta (0, 0)
Screenshot: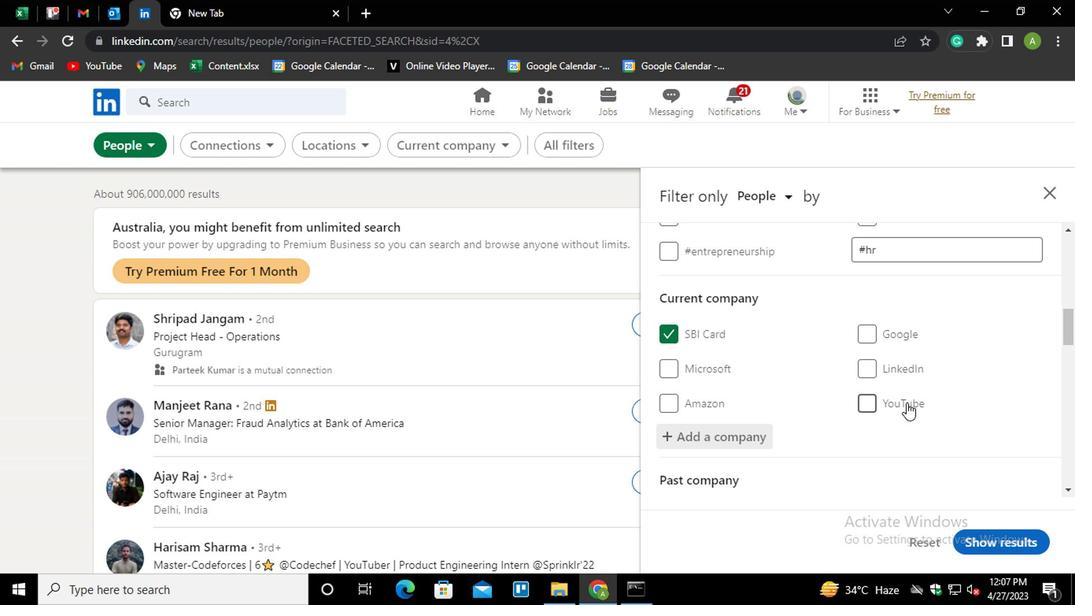 
Action: Mouse scrolled (761, 402) with delta (0, 0)
Screenshot: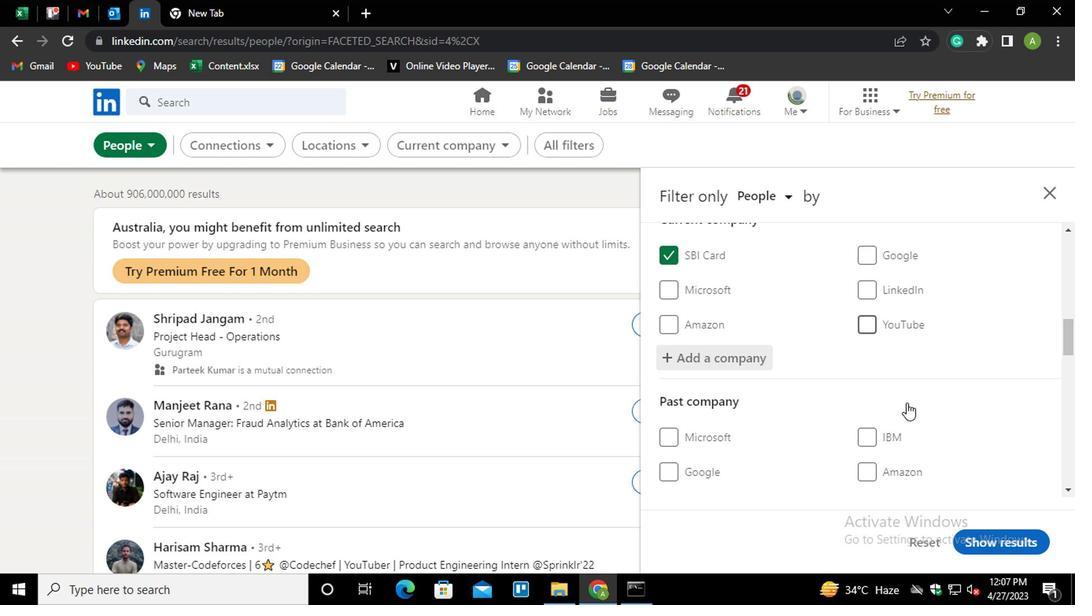 
Action: Mouse scrolled (761, 402) with delta (0, 0)
Screenshot: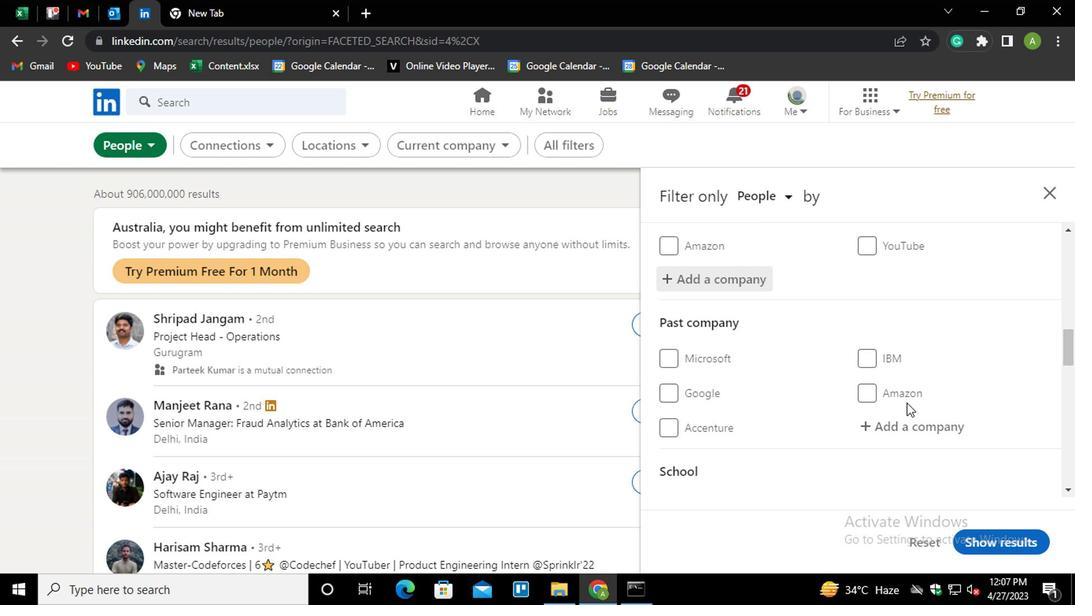 
Action: Mouse scrolled (761, 402) with delta (0, 0)
Screenshot: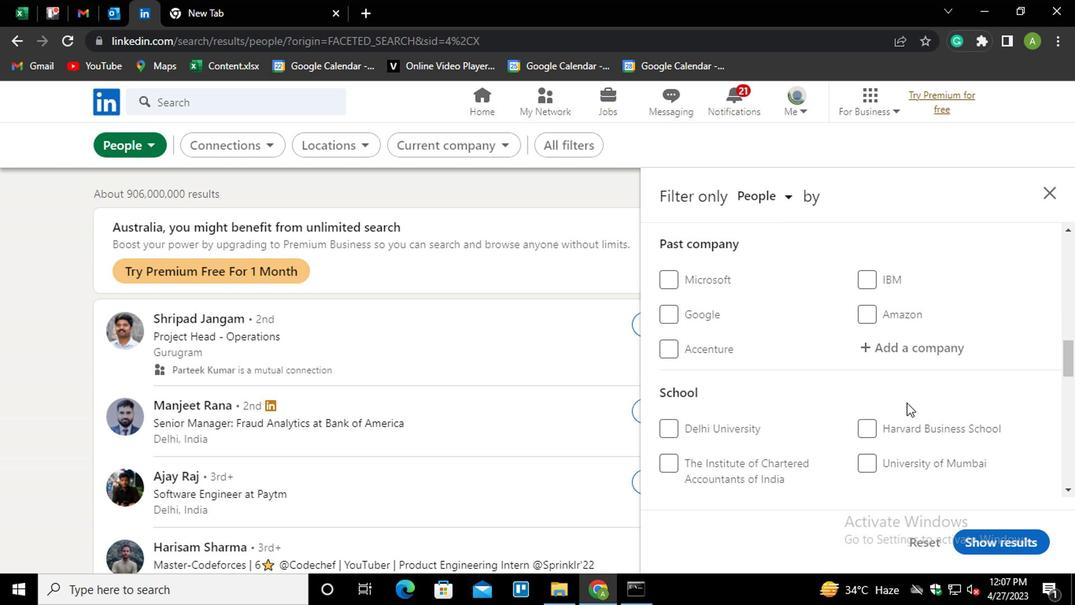 
Action: Mouse moved to (759, 423)
Screenshot: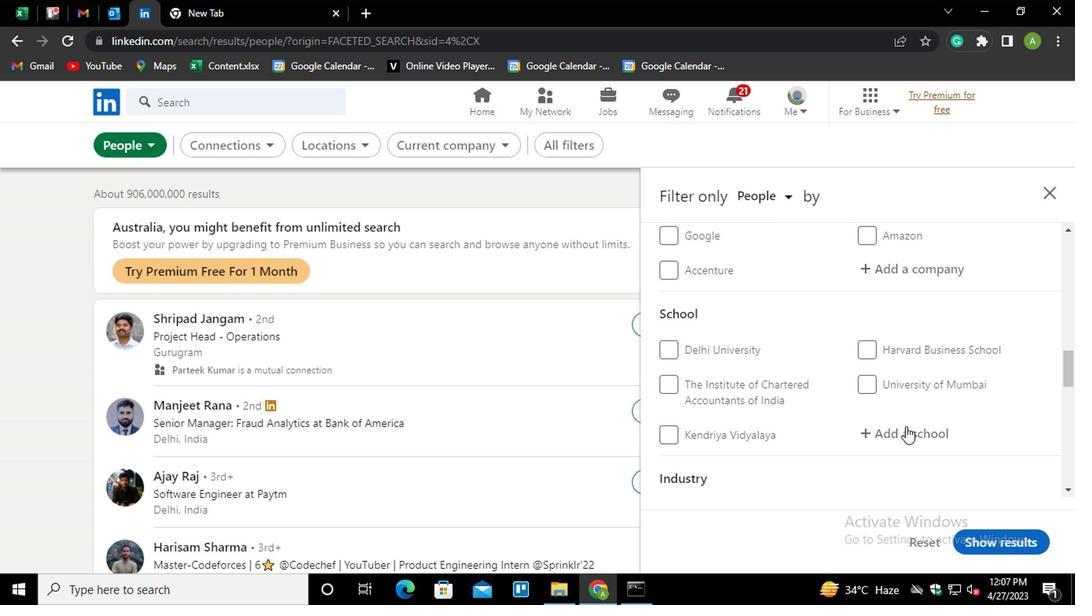 
Action: Mouse pressed left at (759, 423)
Screenshot: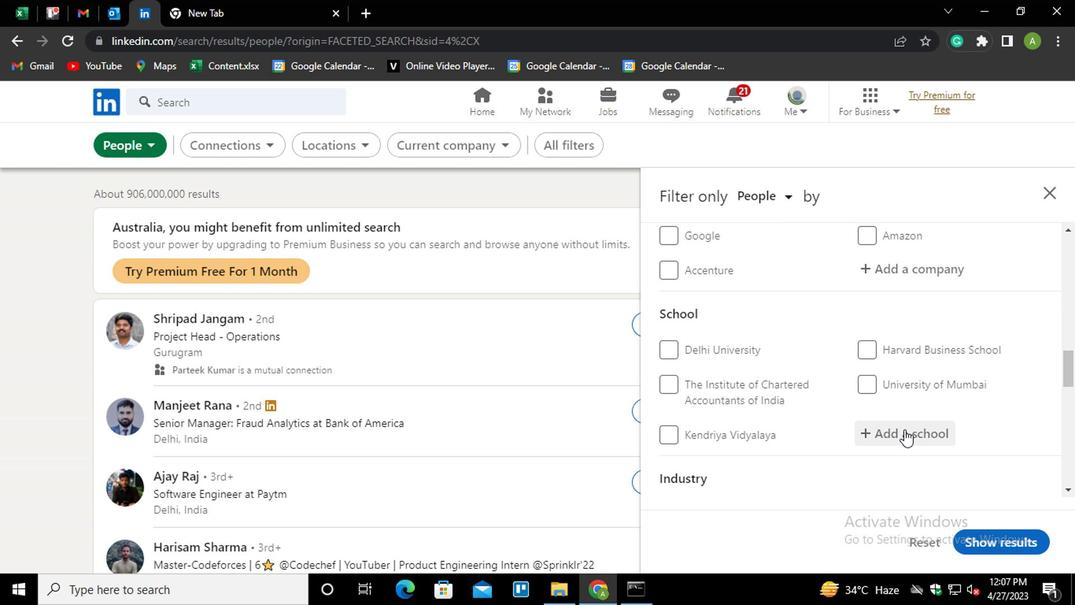 
Action: Key pressed <Key.shift><Key.shift><Key.shift><Key.shift><Key.shift><Key.shift><Key.shift><Key.shift><Key.shift><Key.shift><Key.shift><Key.shift><Key.shift>A<Key.shift>PJ<Key.space><Key.shift><Key.shift><Key.shift><Key.shift><Key.shift><Key.shift><Key.shift><Key.shift><Key.shift><Key.shift><Key.shift><Key.down><Key.enter>
Screenshot: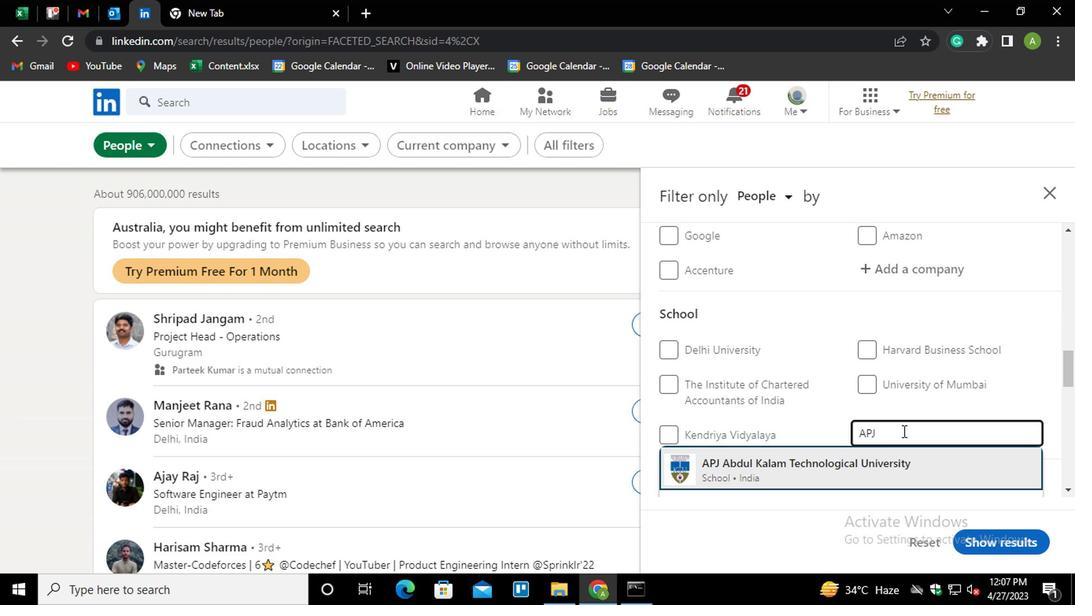 
Action: Mouse scrolled (759, 422) with delta (0, 0)
Screenshot: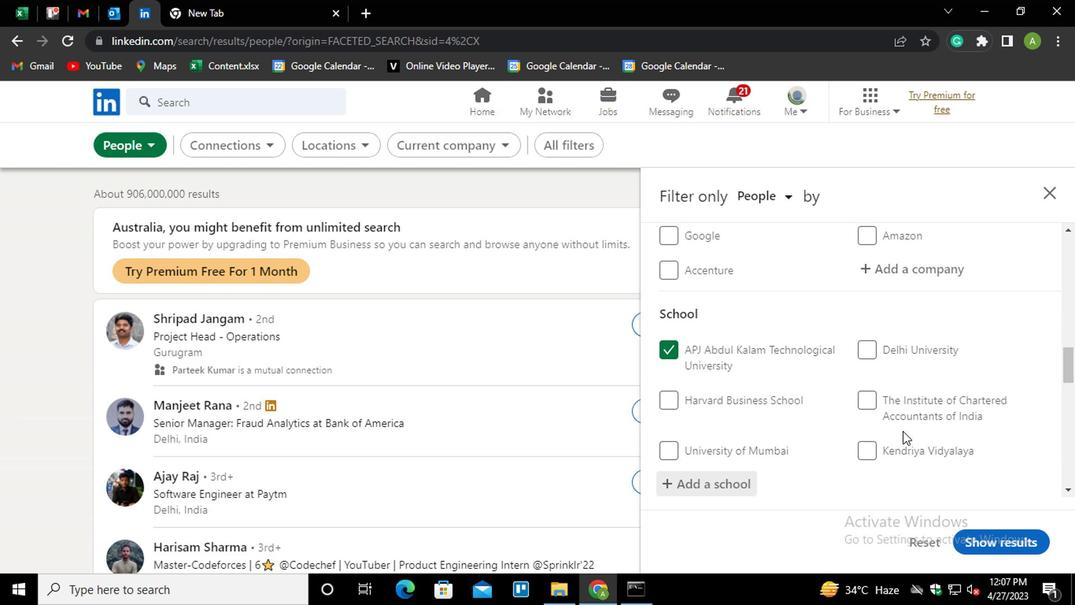 
Action: Mouse scrolled (759, 422) with delta (0, 0)
Screenshot: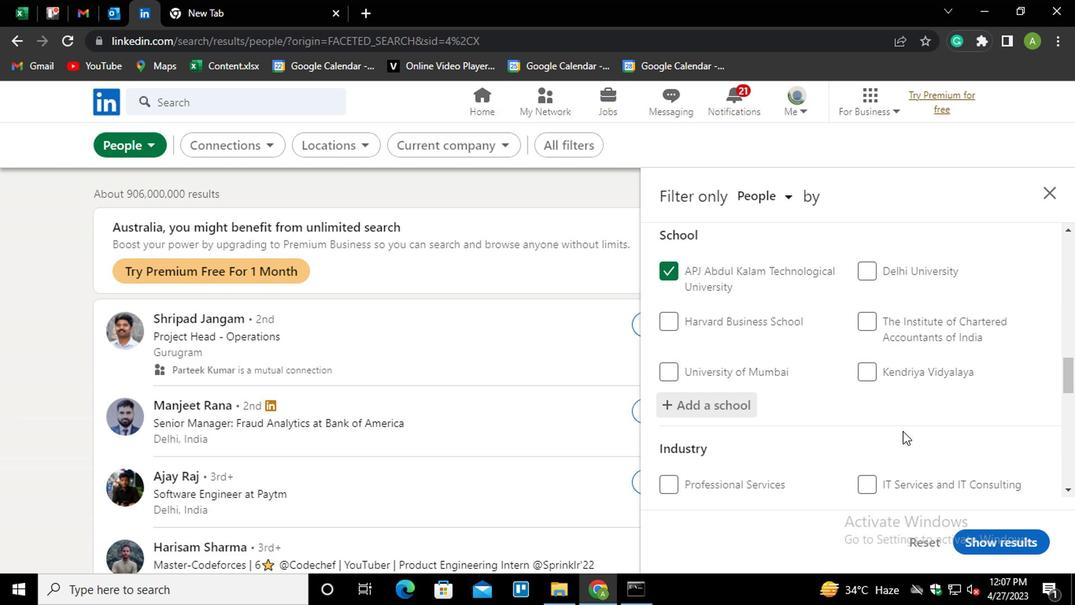 
Action: Mouse scrolled (759, 422) with delta (0, 0)
Screenshot: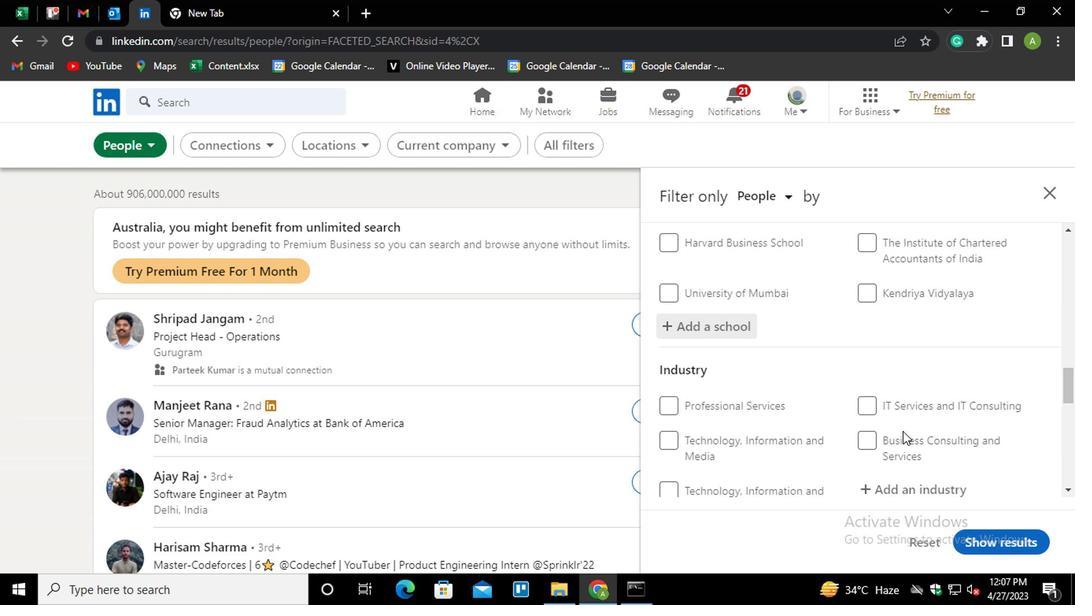 
Action: Mouse moved to (755, 414)
Screenshot: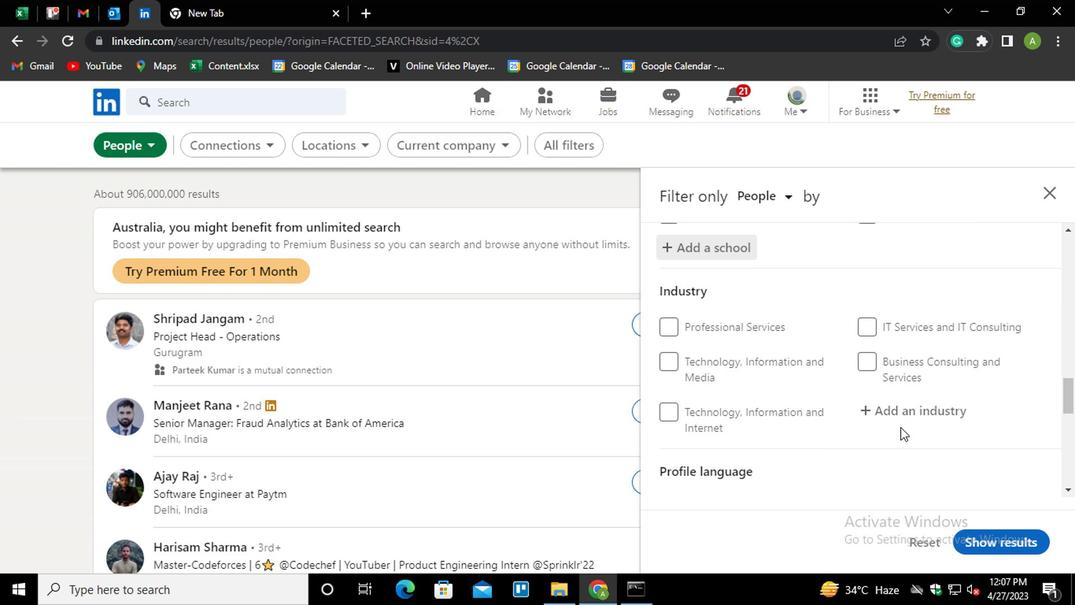 
Action: Mouse pressed left at (755, 414)
Screenshot: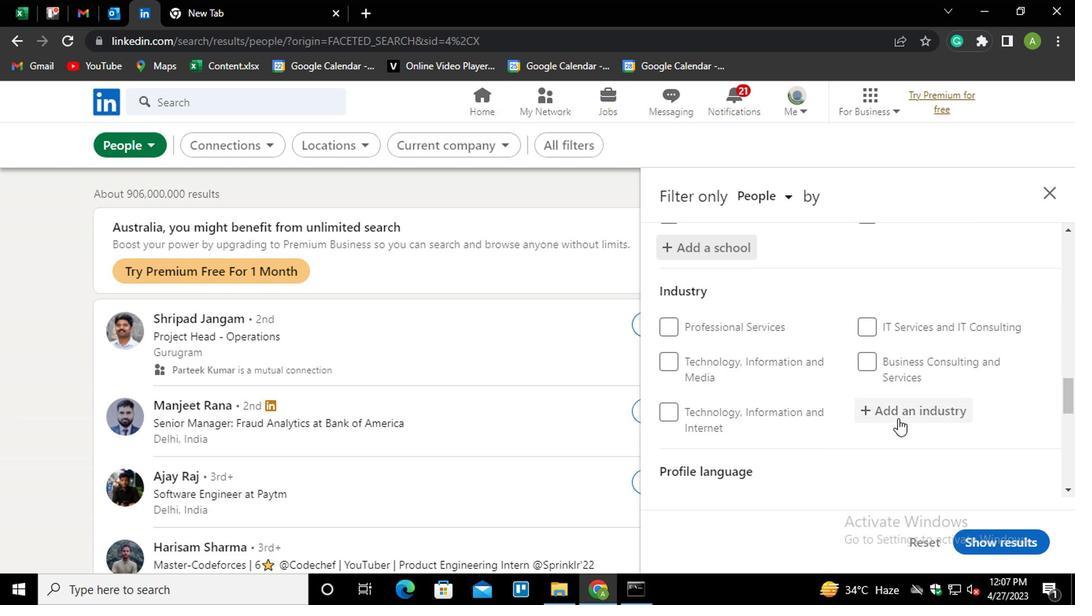 
Action: Mouse moved to (755, 414)
Screenshot: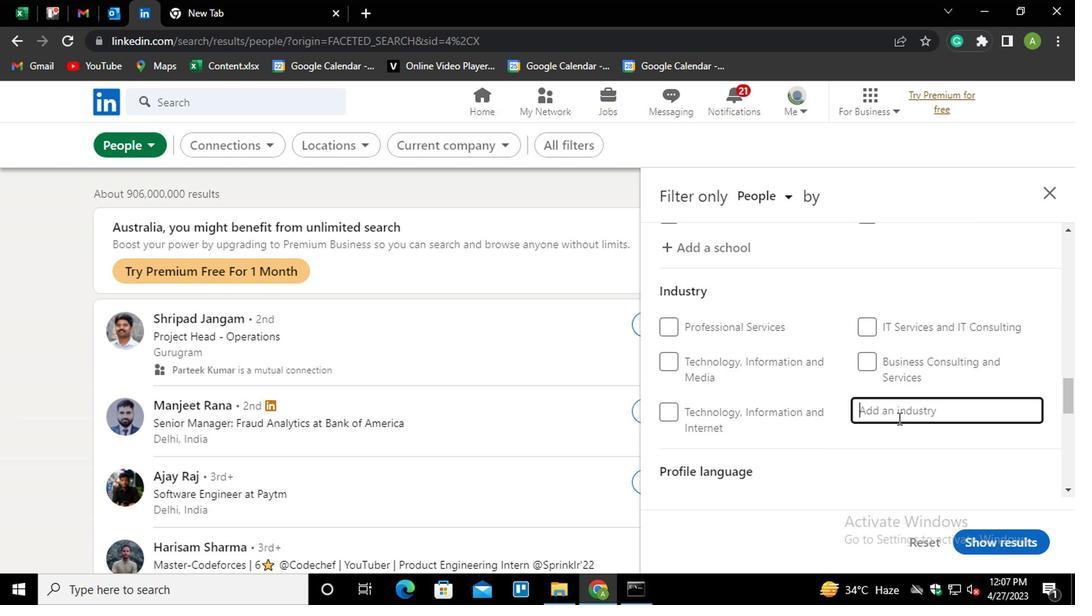 
Action: Key pressed <Key.shift><Key.shift><Key.shift><Key.shift><Key.shift><Key.shift><Key.shift><Key.shift><Key.shift>SHEET<Key.space>M<Key.backspace><Key.shift><Key.down><Key.enter>
Screenshot: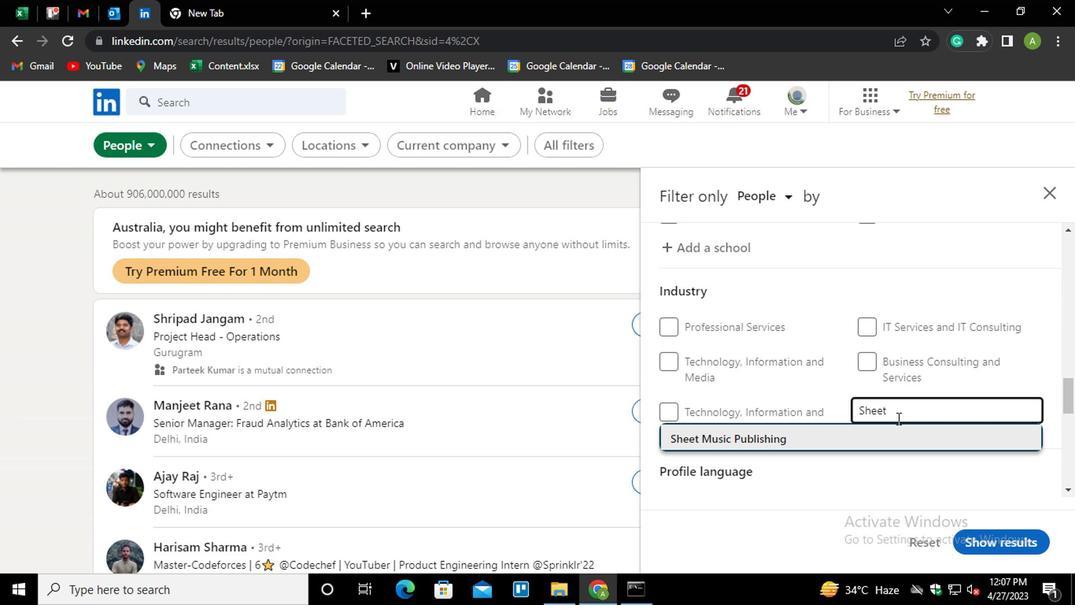 
Action: Mouse scrolled (755, 413) with delta (0, 0)
Screenshot: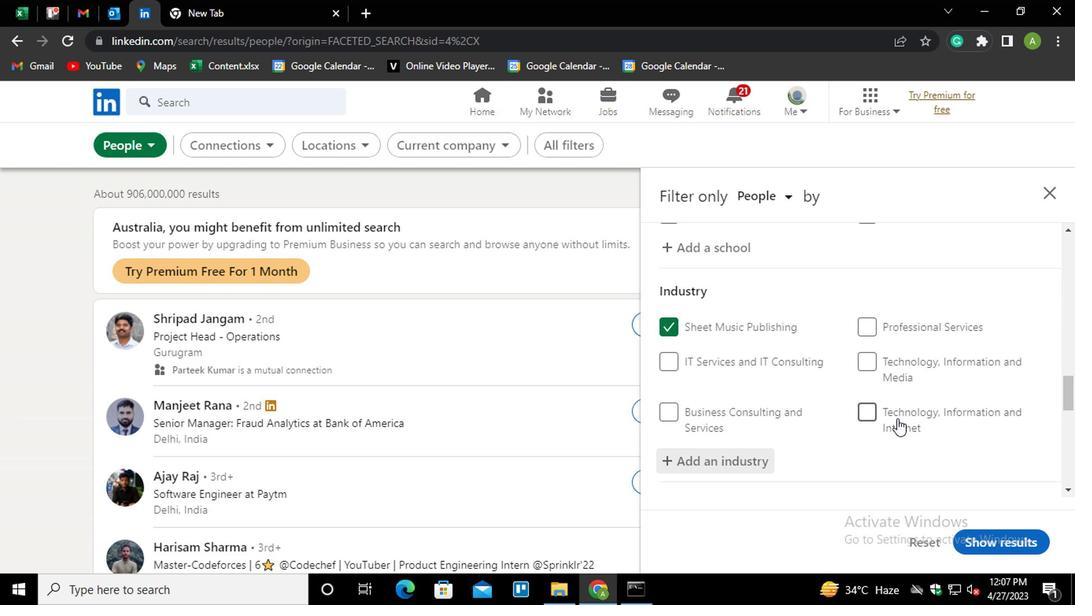 
Action: Mouse scrolled (755, 413) with delta (0, 0)
Screenshot: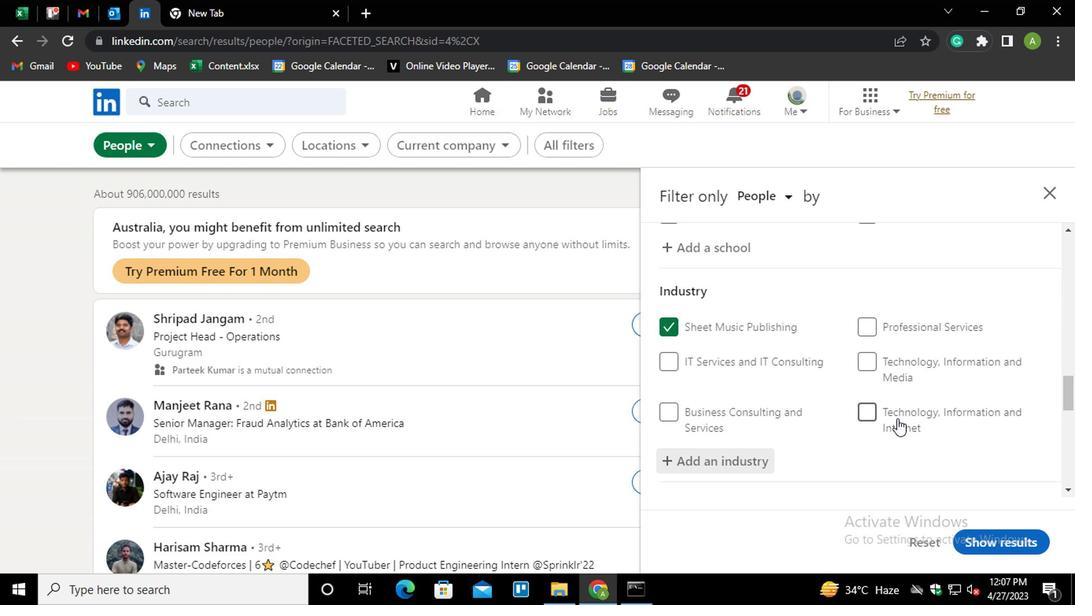 
Action: Mouse scrolled (755, 413) with delta (0, 0)
Screenshot: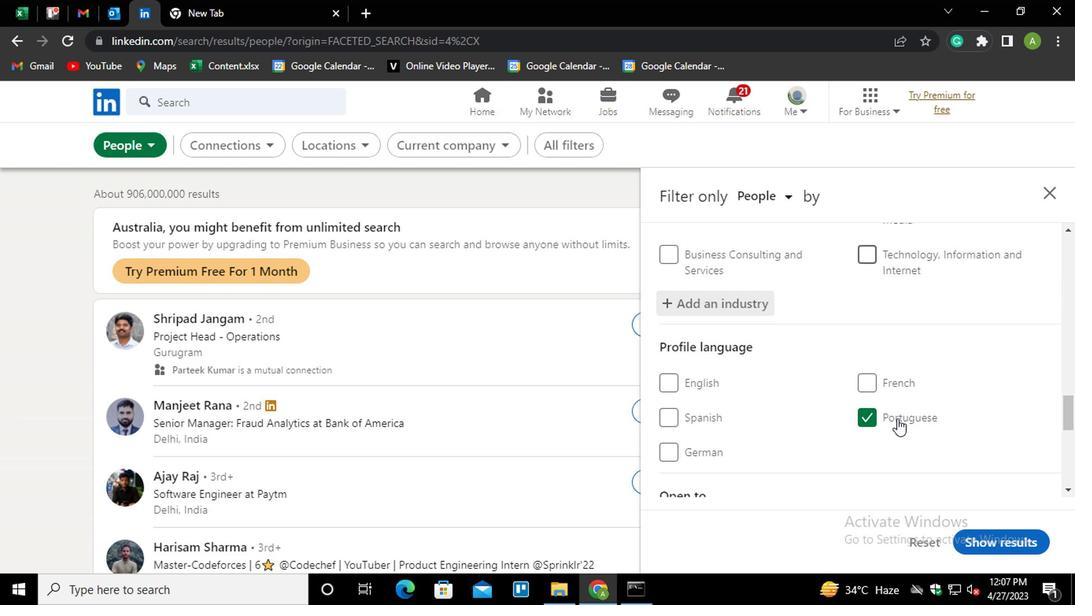 
Action: Mouse moved to (648, 383)
Screenshot: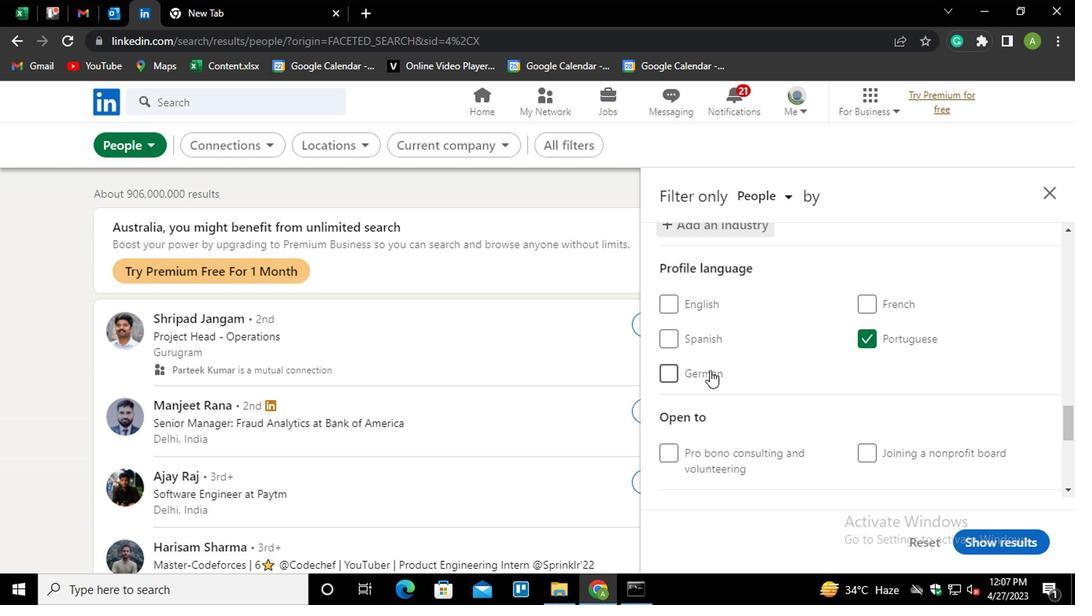 
Action: Mouse scrolled (648, 383) with delta (0, 0)
Screenshot: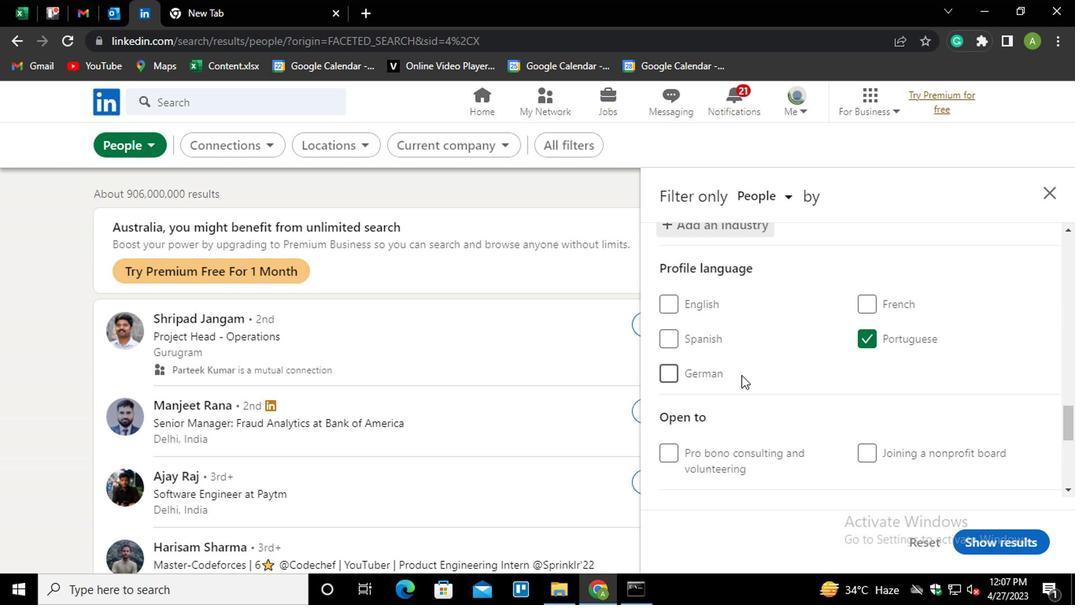 
Action: Mouse scrolled (648, 383) with delta (0, 0)
Screenshot: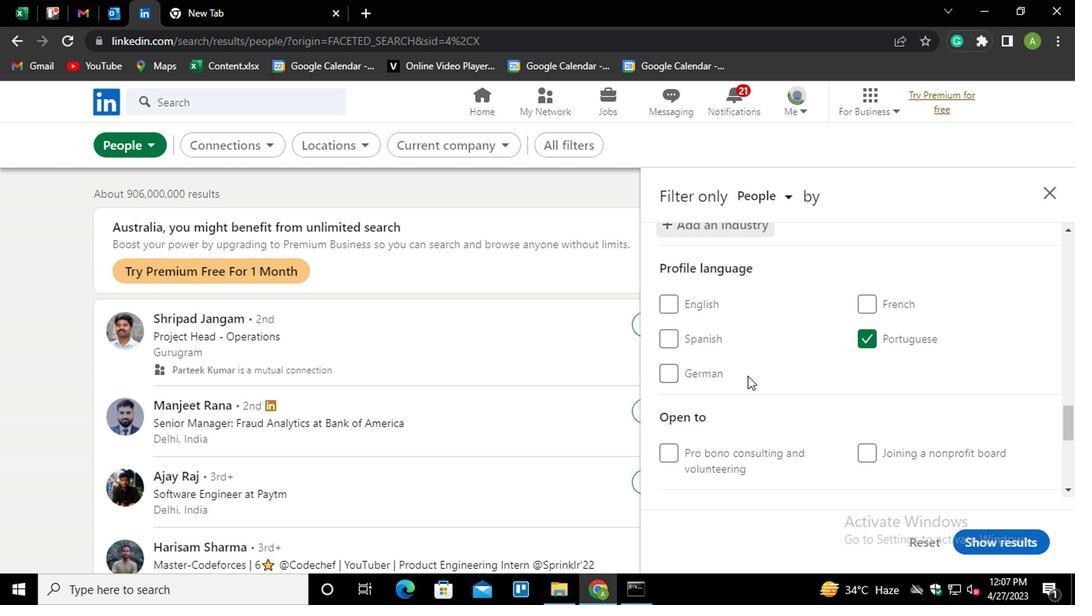 
Action: Mouse moved to (640, 407)
Screenshot: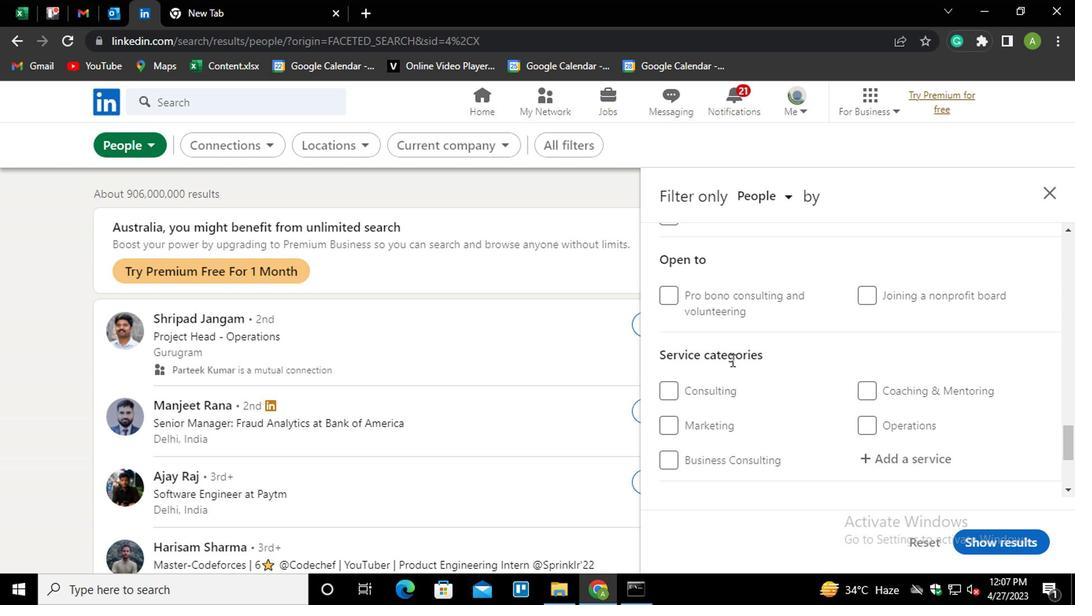 
Action: Mouse scrolled (640, 407) with delta (0, 0)
Screenshot: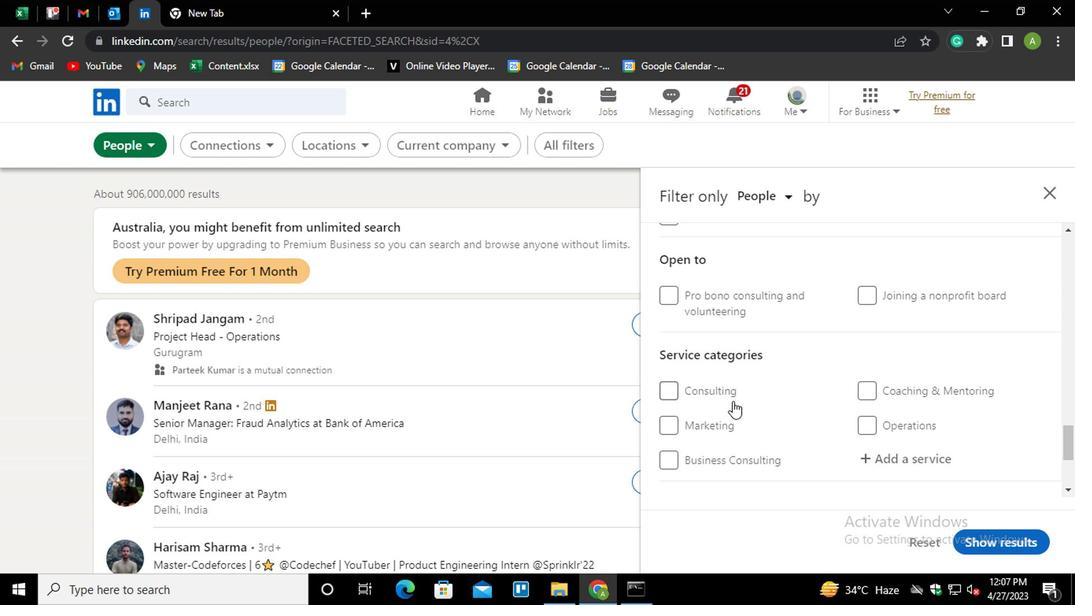 
Action: Mouse moved to (733, 388)
Screenshot: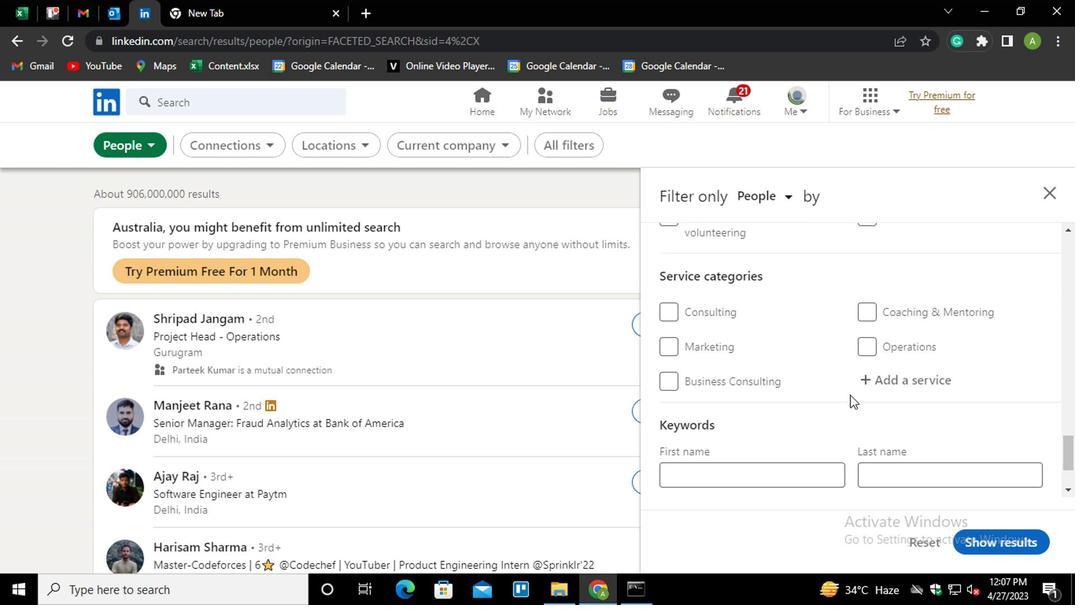 
Action: Mouse pressed left at (733, 388)
Screenshot: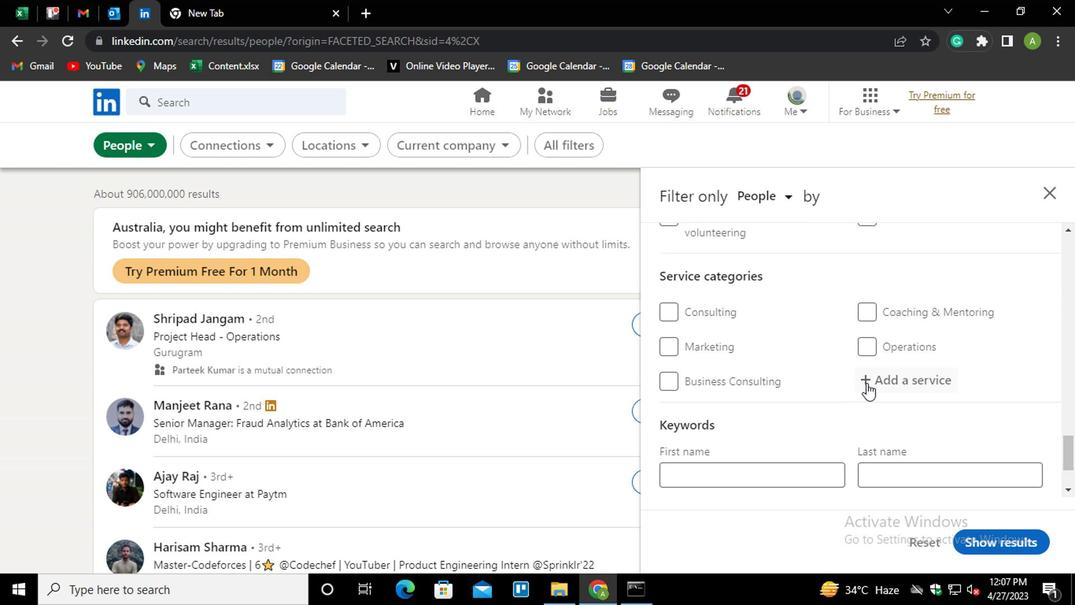 
Action: Key pressed <Key.shift>BUDGE<Key.down><Key.enter>
Screenshot: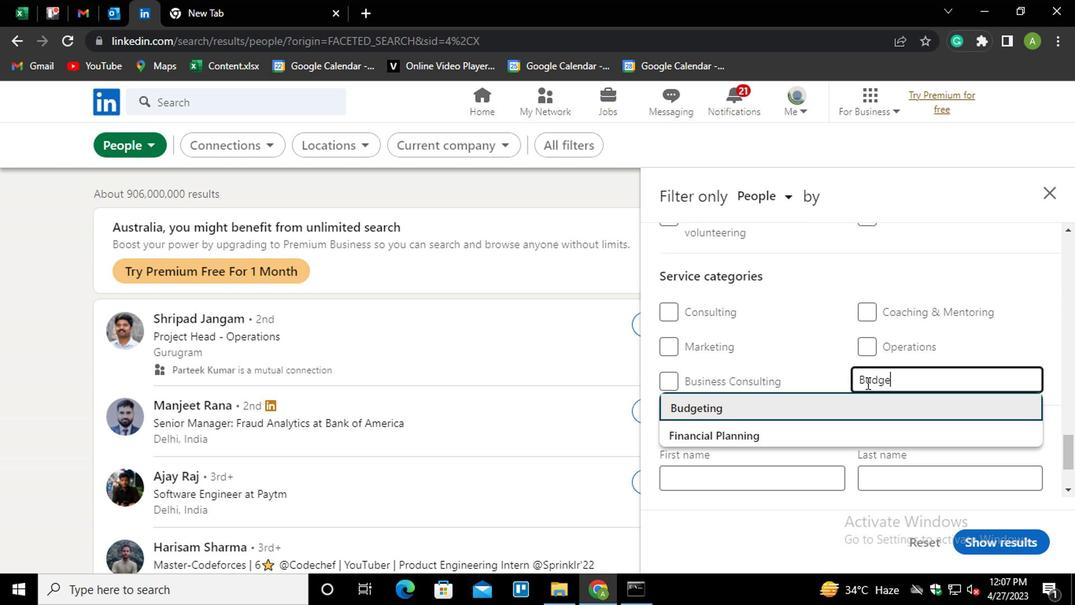 
Action: Mouse scrolled (733, 388) with delta (0, 0)
Screenshot: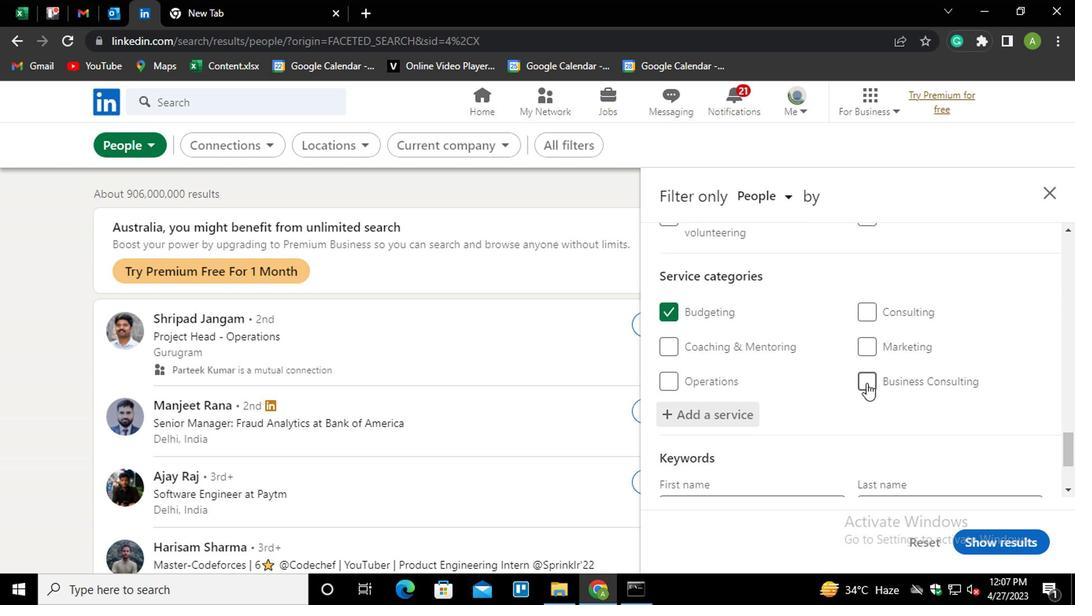 
Action: Mouse scrolled (733, 388) with delta (0, 0)
Screenshot: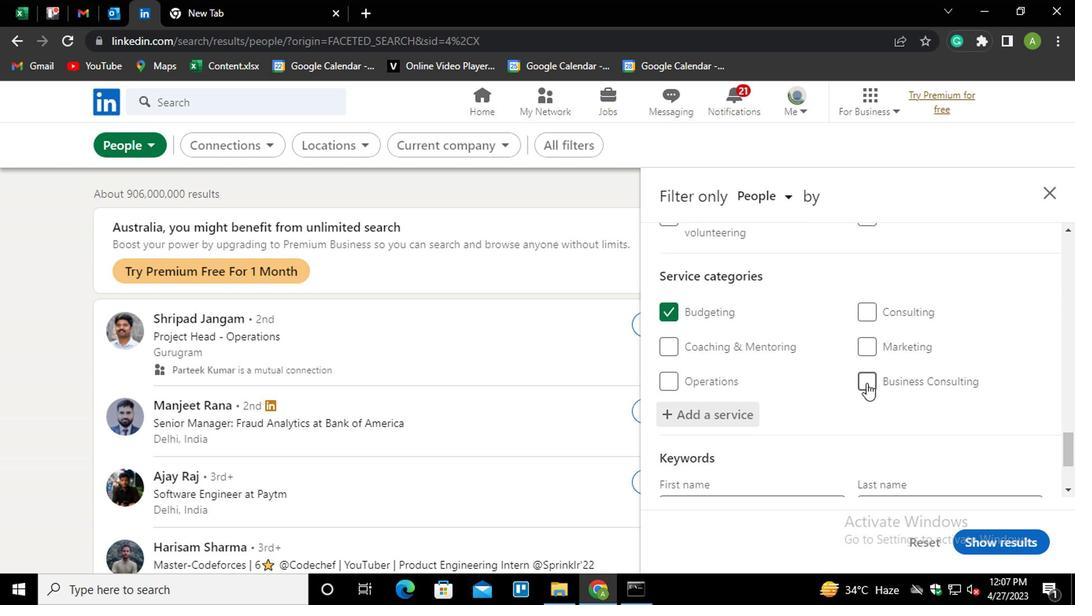 
Action: Mouse scrolled (733, 388) with delta (0, 0)
Screenshot: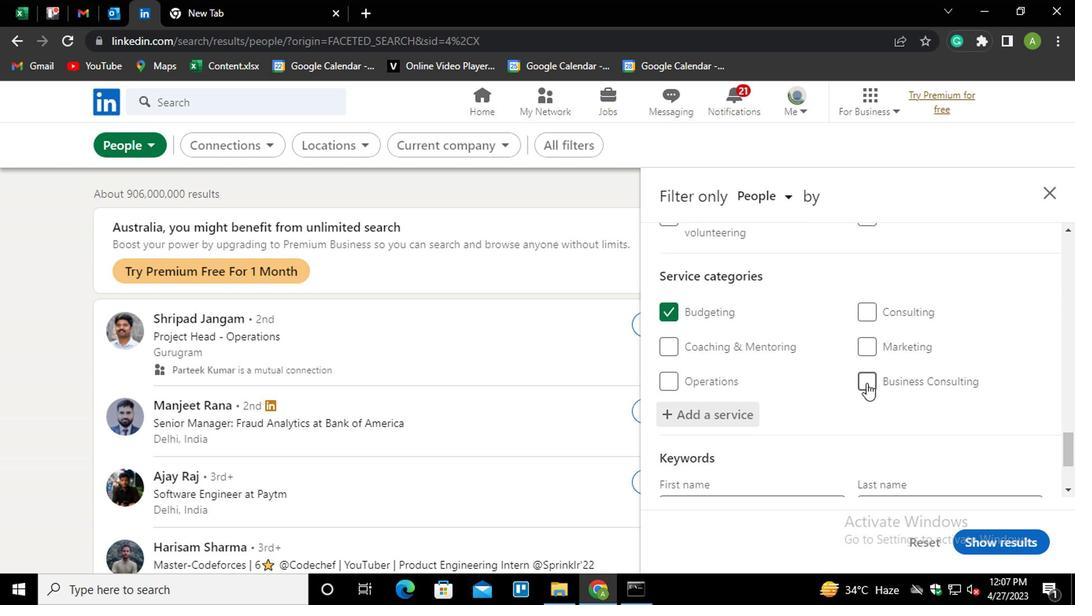 
Action: Mouse scrolled (733, 388) with delta (0, 0)
Screenshot: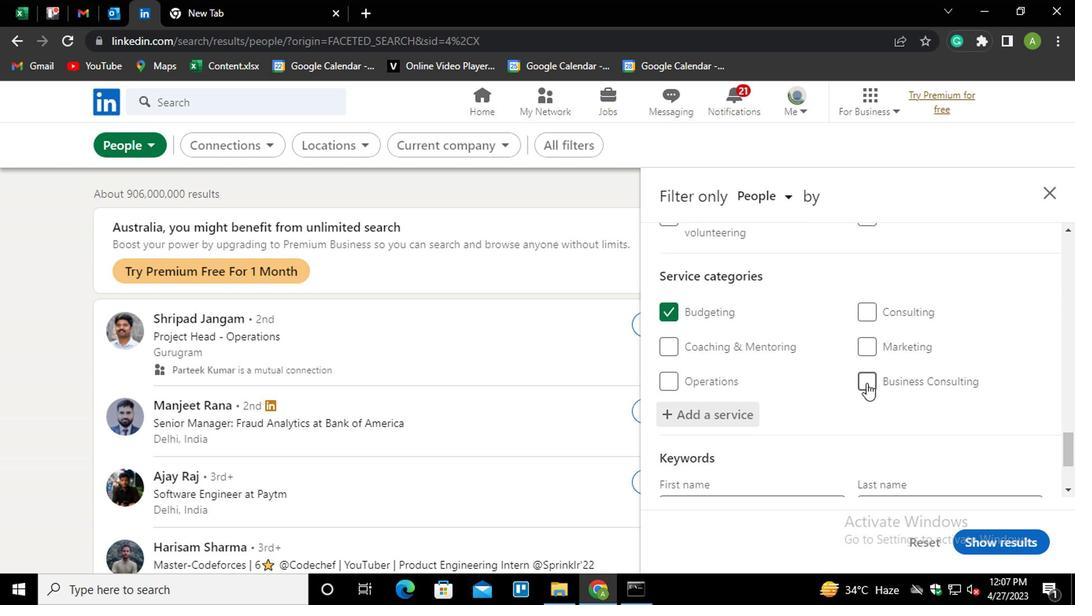 
Action: Mouse moved to (596, 429)
Screenshot: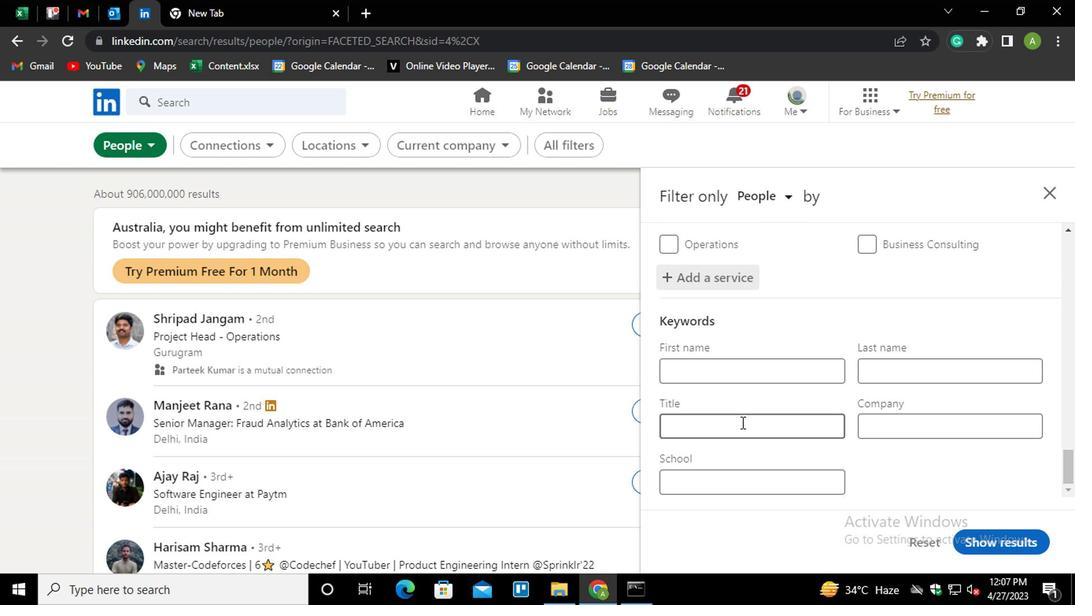 
Action: Mouse pressed left at (596, 429)
Screenshot: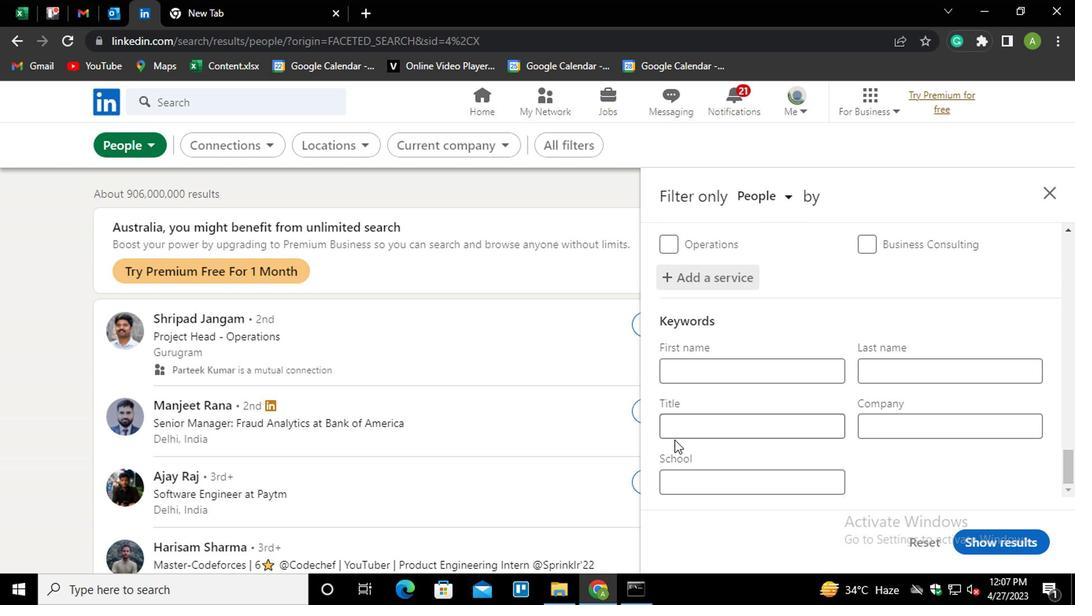 
Action: Mouse moved to (622, 416)
Screenshot: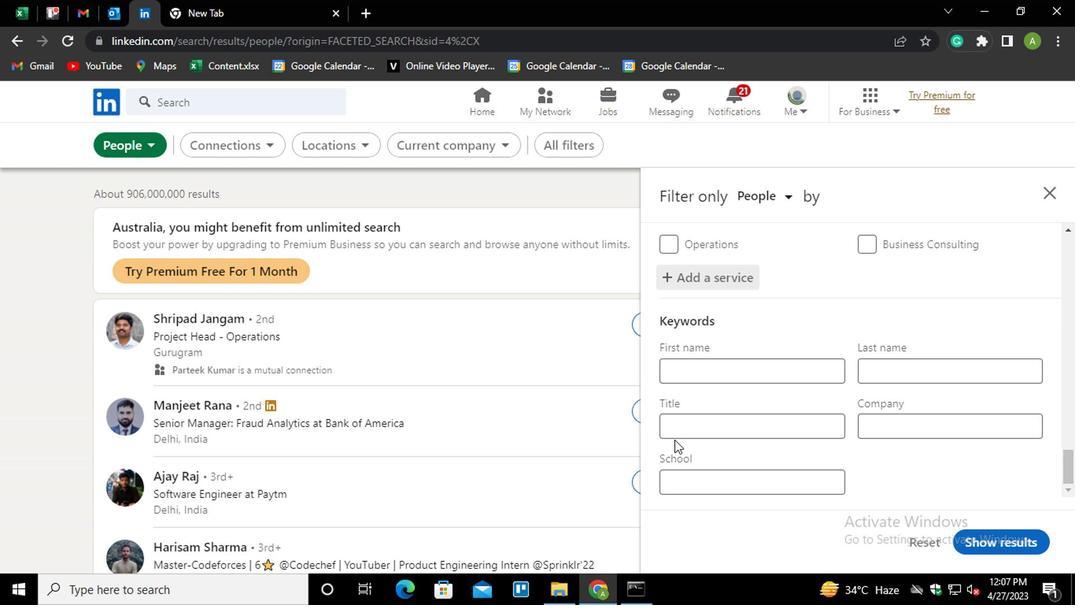 
Action: Mouse pressed left at (622, 416)
Screenshot: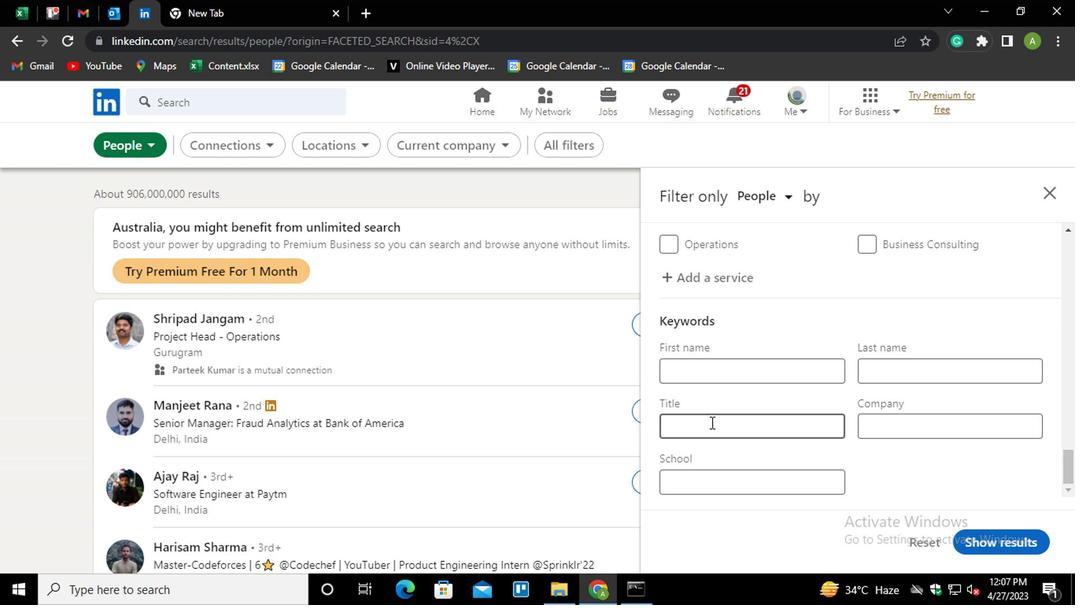 
Action: Mouse moved to (619, 416)
Screenshot: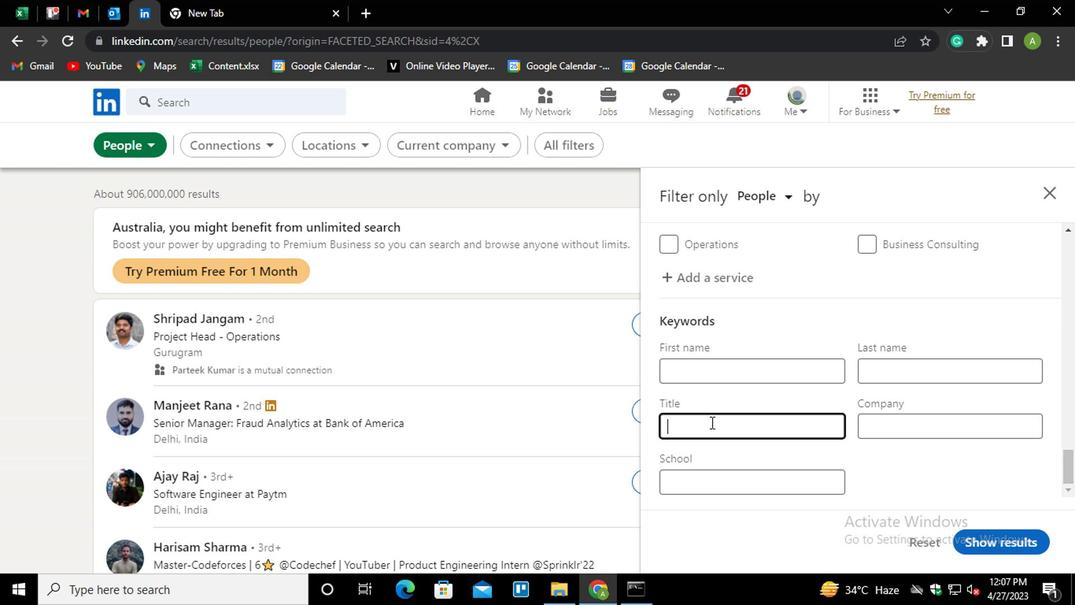 
Action: Key pressed <Key.shift><Key.shift><Key.shift><Key.shift><Key.shift><Key.shift><Key.shift><Key.shift><Key.shift><Key.shift><Key.shift><Key.shift><Key.shift><Key.shift>CHEF
Screenshot: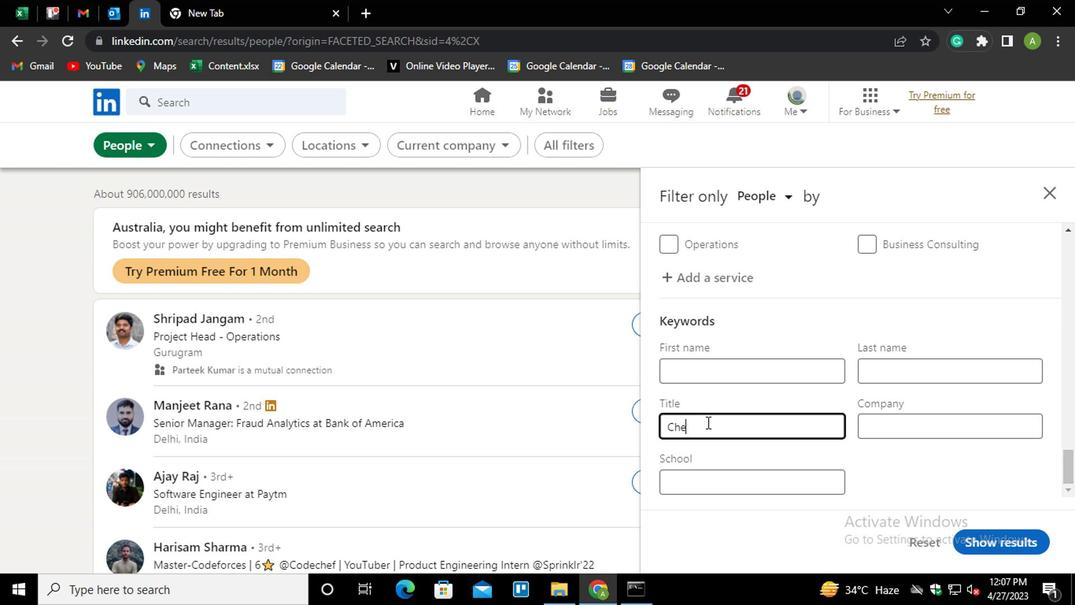 
Action: Mouse moved to (758, 442)
Screenshot: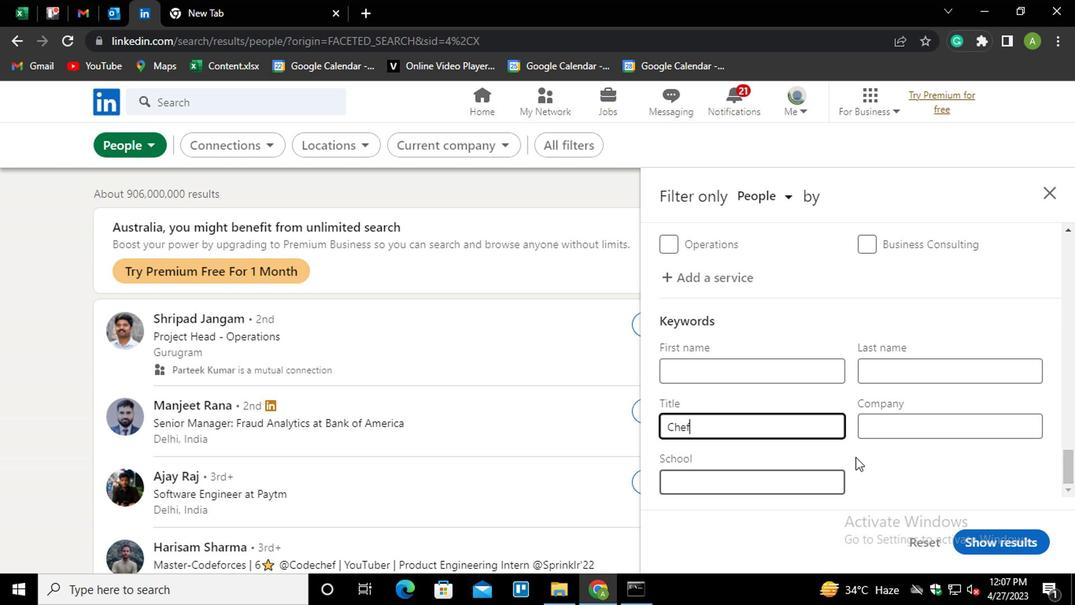 
Action: Mouse pressed left at (758, 442)
Screenshot: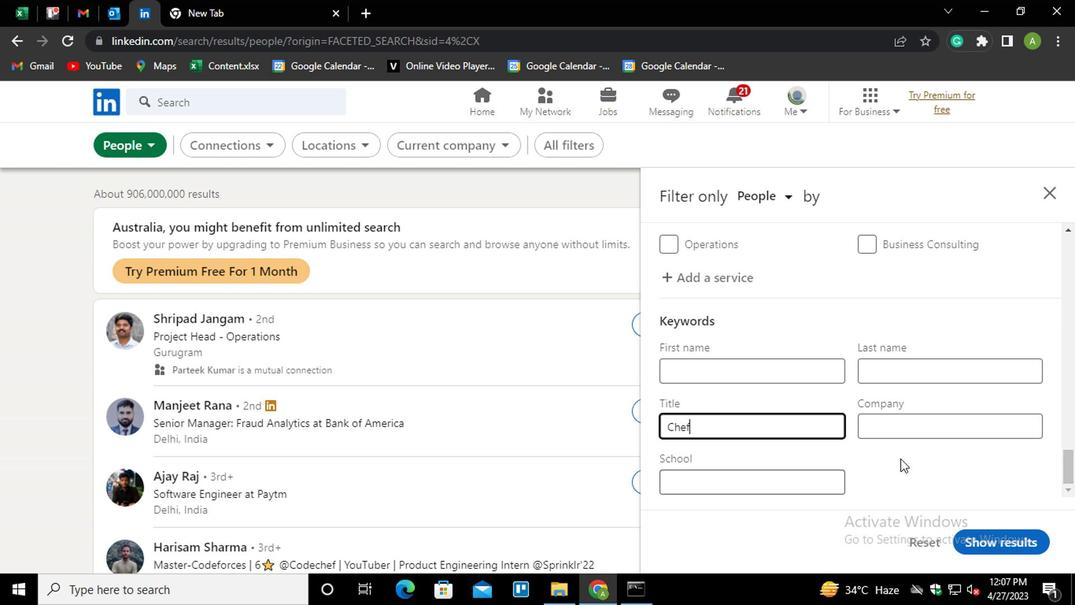 
Action: Mouse moved to (824, 502)
Screenshot: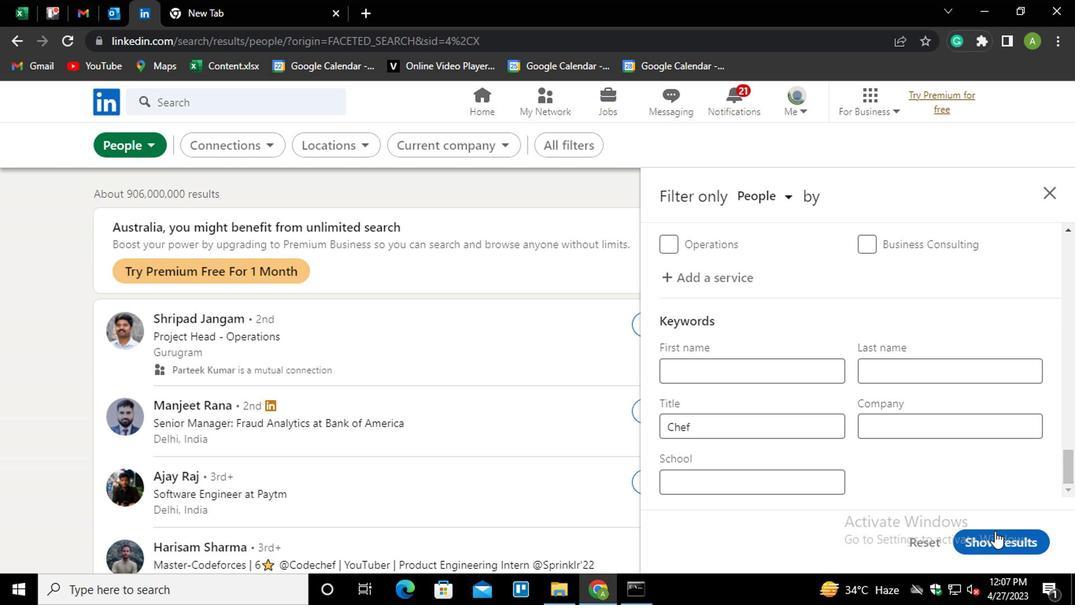 
Action: Mouse pressed left at (824, 502)
Screenshot: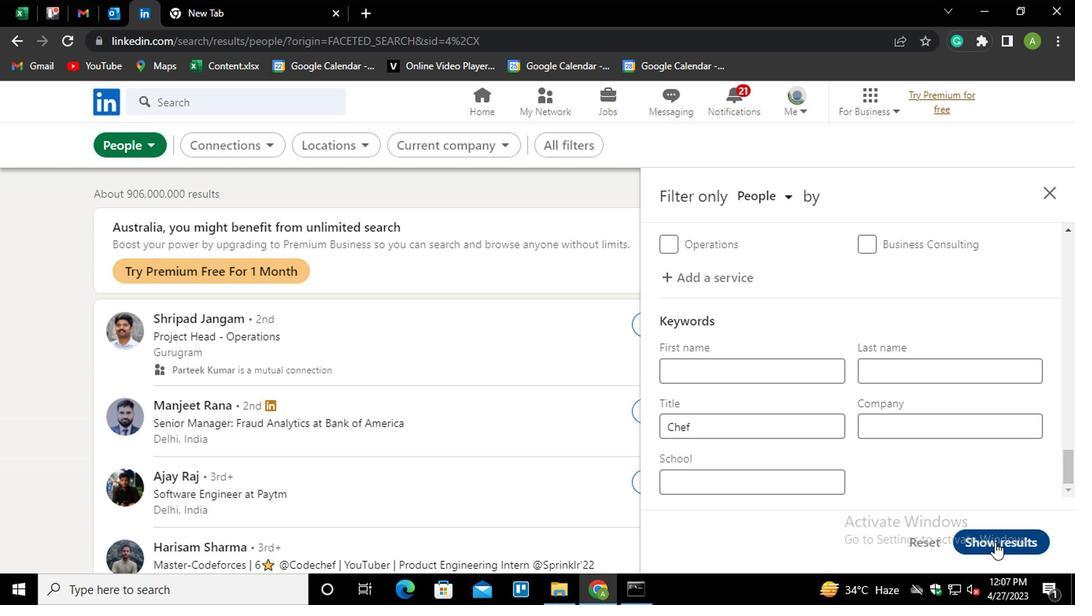 
Action: Mouse moved to (788, 470)
Screenshot: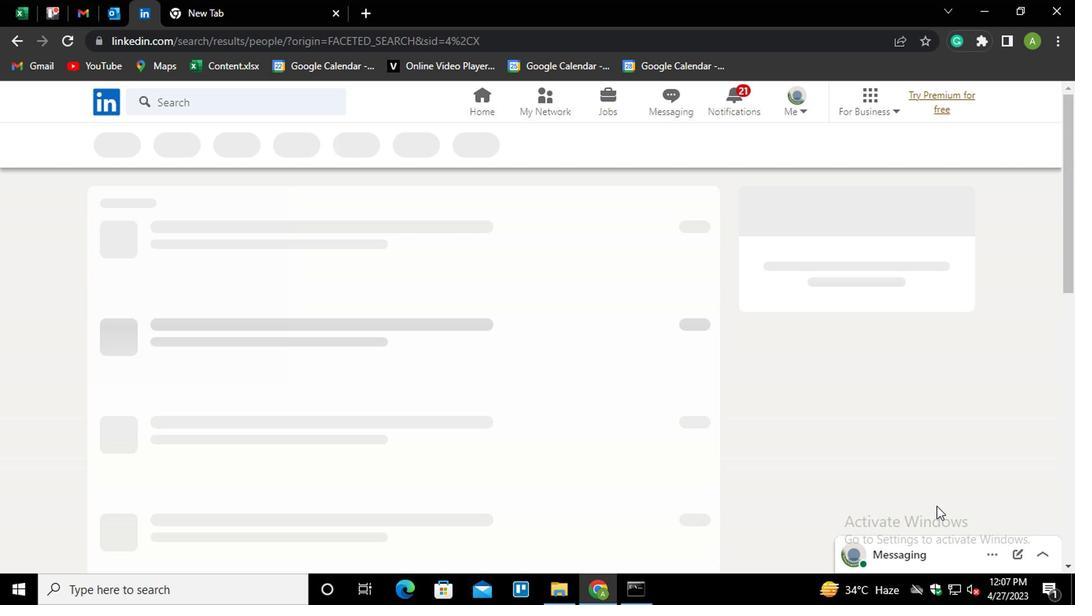 
